 Task: Search one way flight ticket for 4 adults, 2 children, 2 infants in seat and 1 infant on lap in premium economy from Asheville: Asheville Regional Airport to New Bern: Coastal Carolina Regional Airport (was Craven County Regional) on 8-4-2023. Choice of flights is Alaska. Number of bags: 1 carry on bag. Price is upto 25000. Outbound departure time preference is 5:30.
Action: Mouse moved to (340, 290)
Screenshot: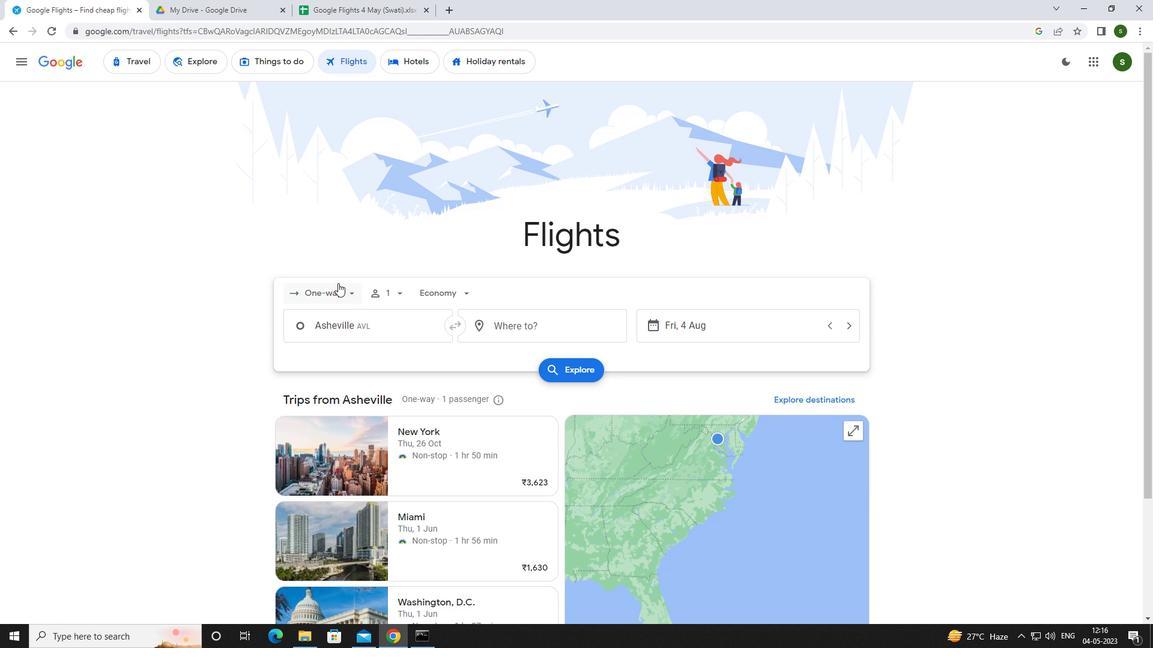 
Action: Mouse pressed left at (340, 290)
Screenshot: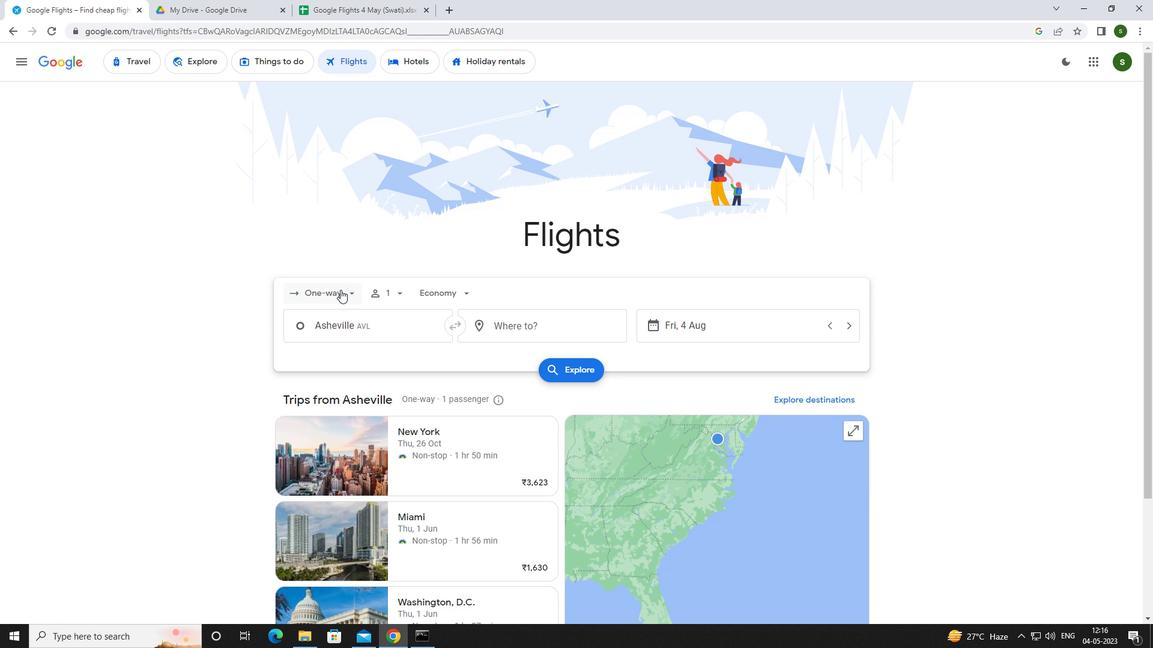 
Action: Mouse moved to (336, 341)
Screenshot: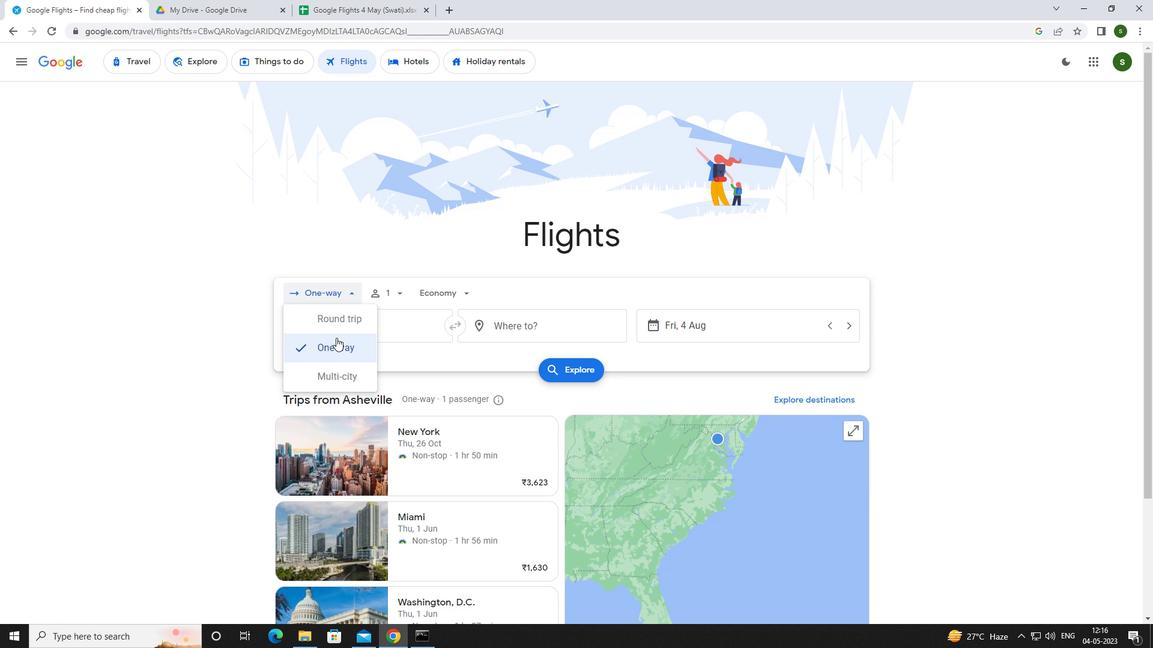 
Action: Mouse pressed left at (336, 341)
Screenshot: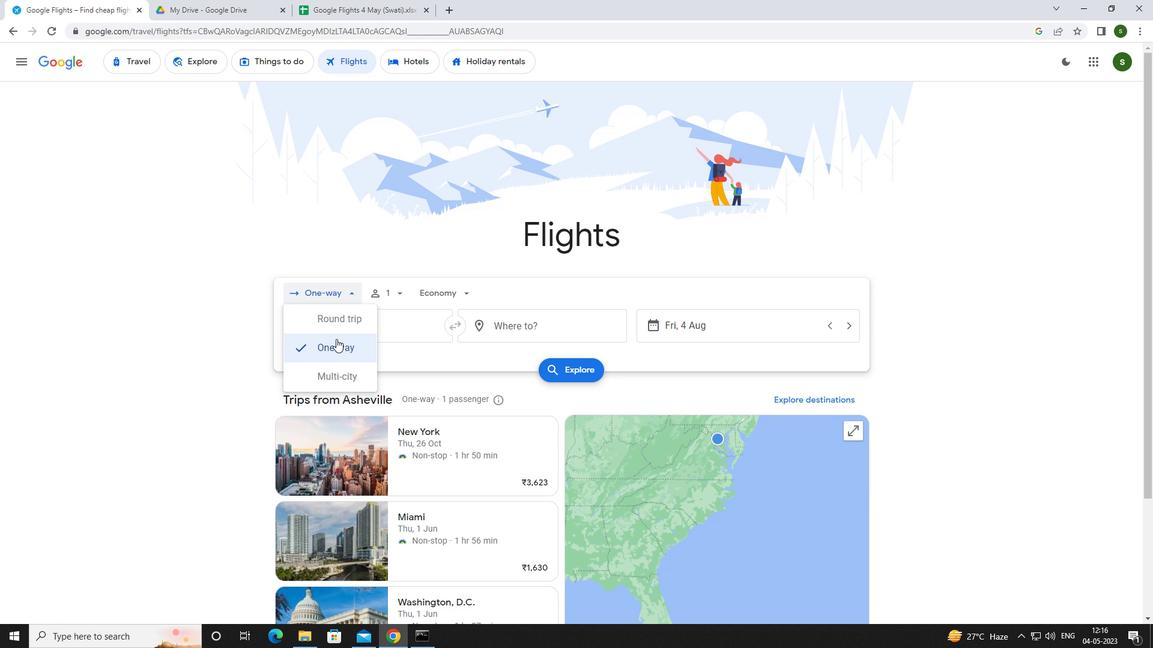 
Action: Mouse moved to (402, 294)
Screenshot: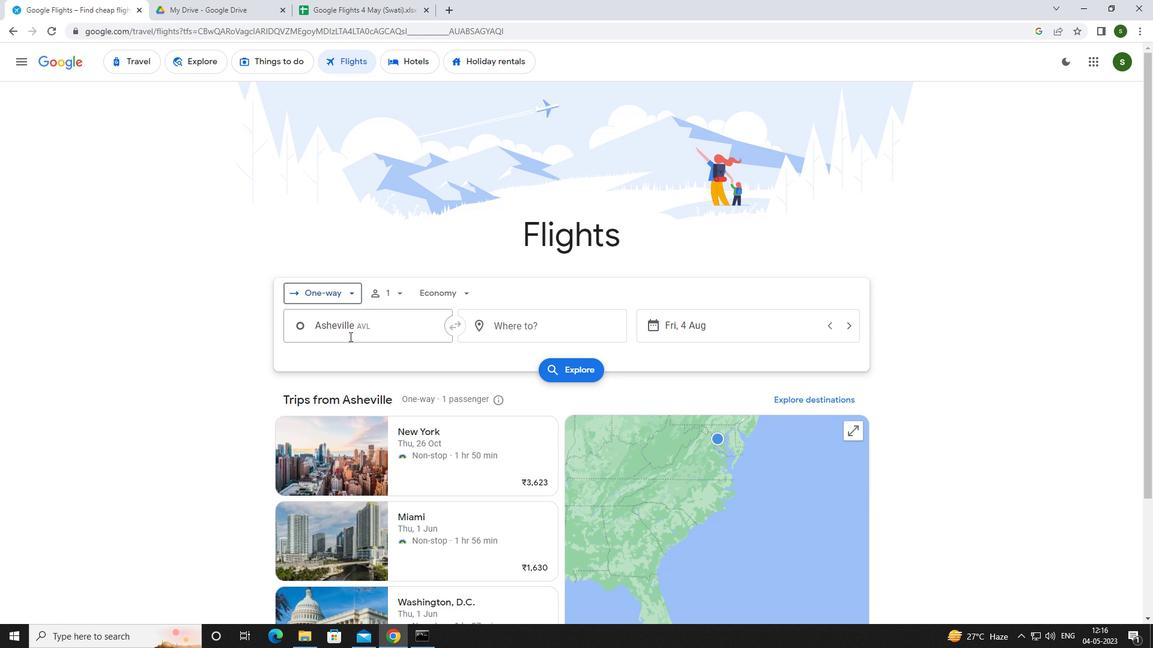 
Action: Mouse pressed left at (402, 294)
Screenshot: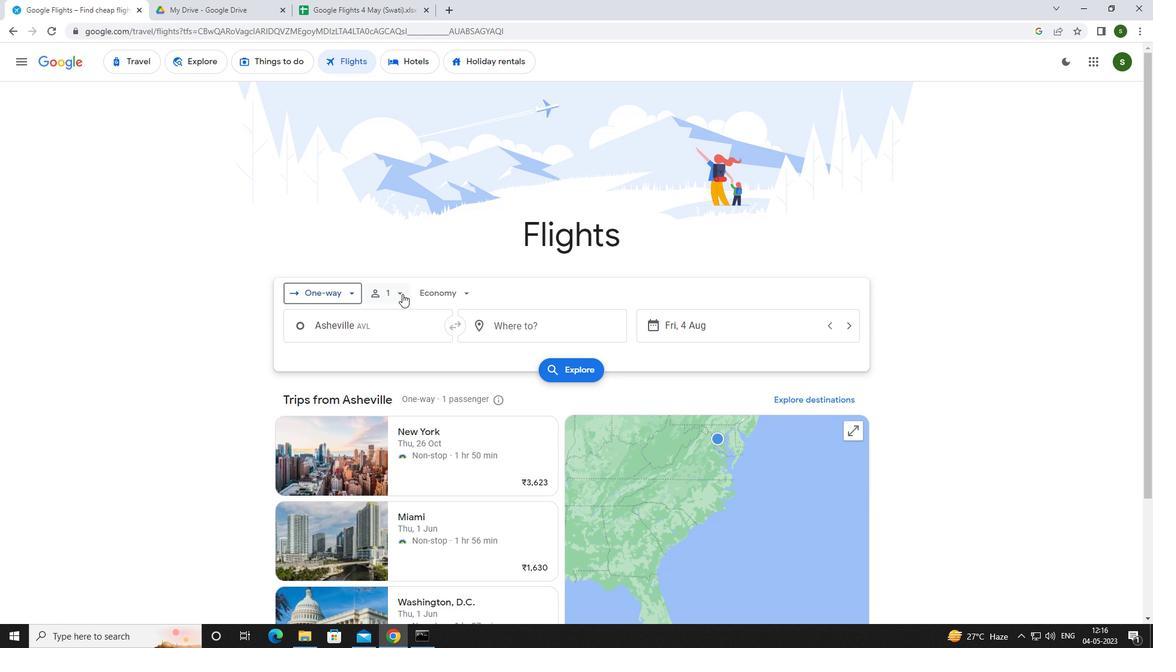 
Action: Mouse moved to (499, 324)
Screenshot: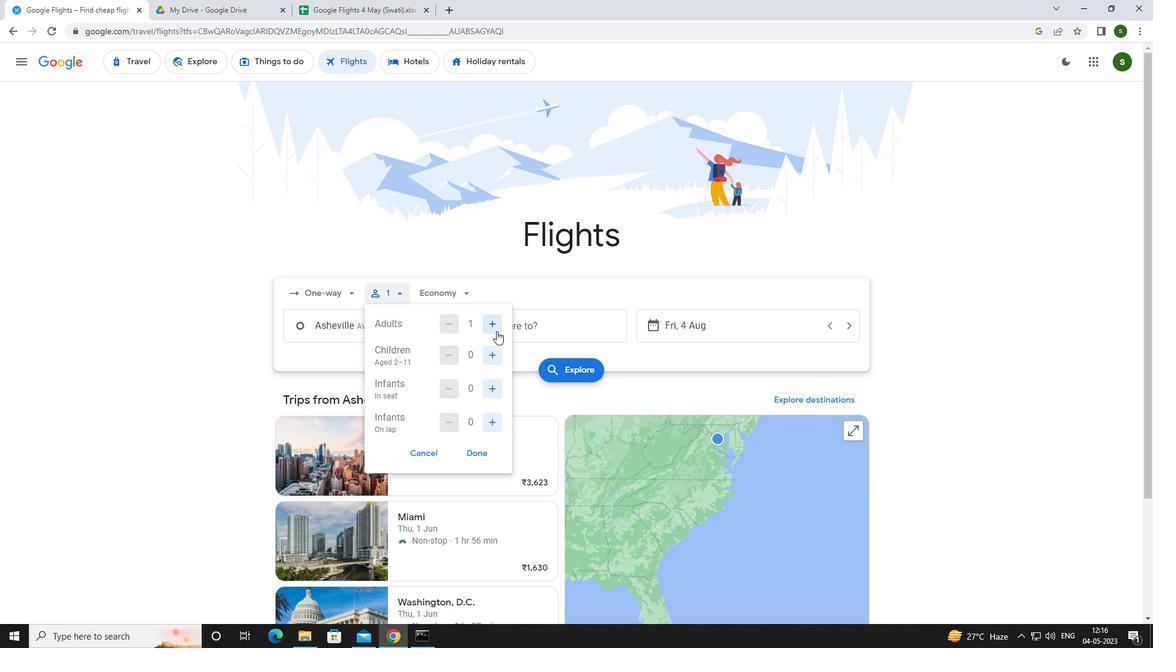 
Action: Mouse pressed left at (499, 324)
Screenshot: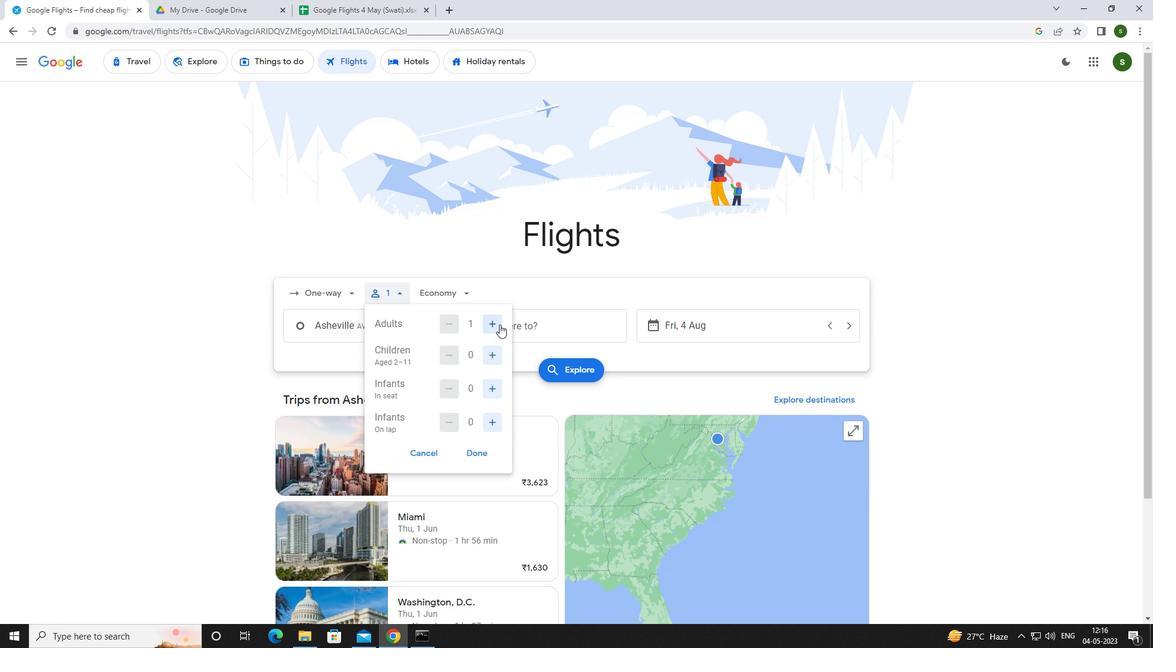 
Action: Mouse moved to (499, 324)
Screenshot: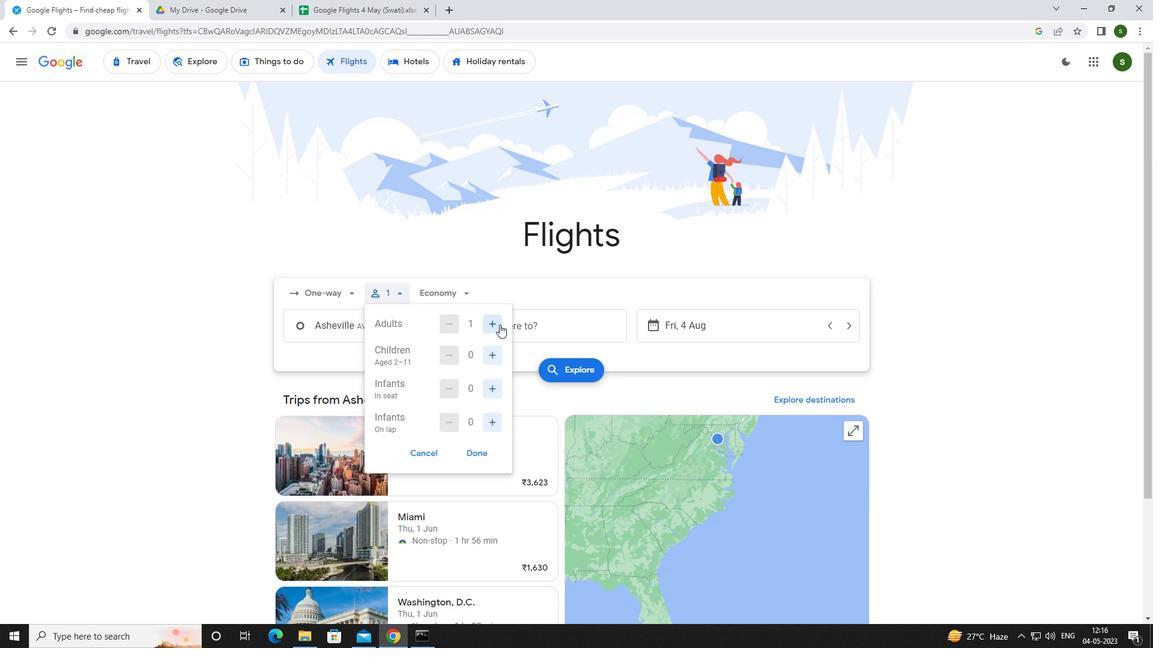 
Action: Mouse pressed left at (499, 324)
Screenshot: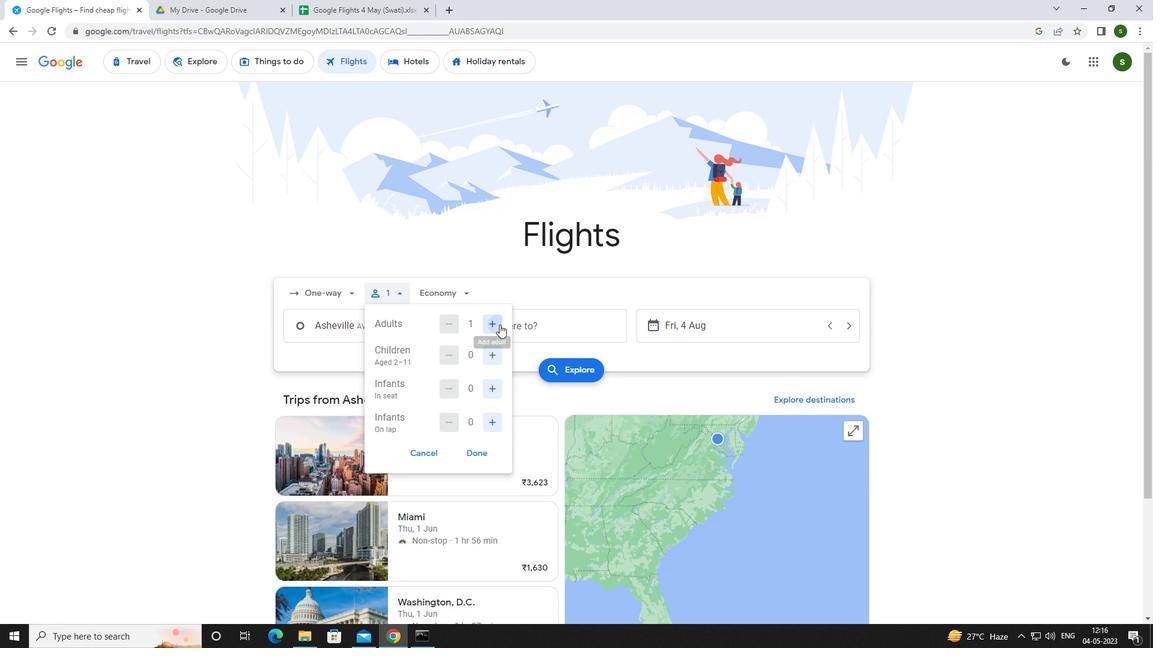 
Action: Mouse pressed left at (499, 324)
Screenshot: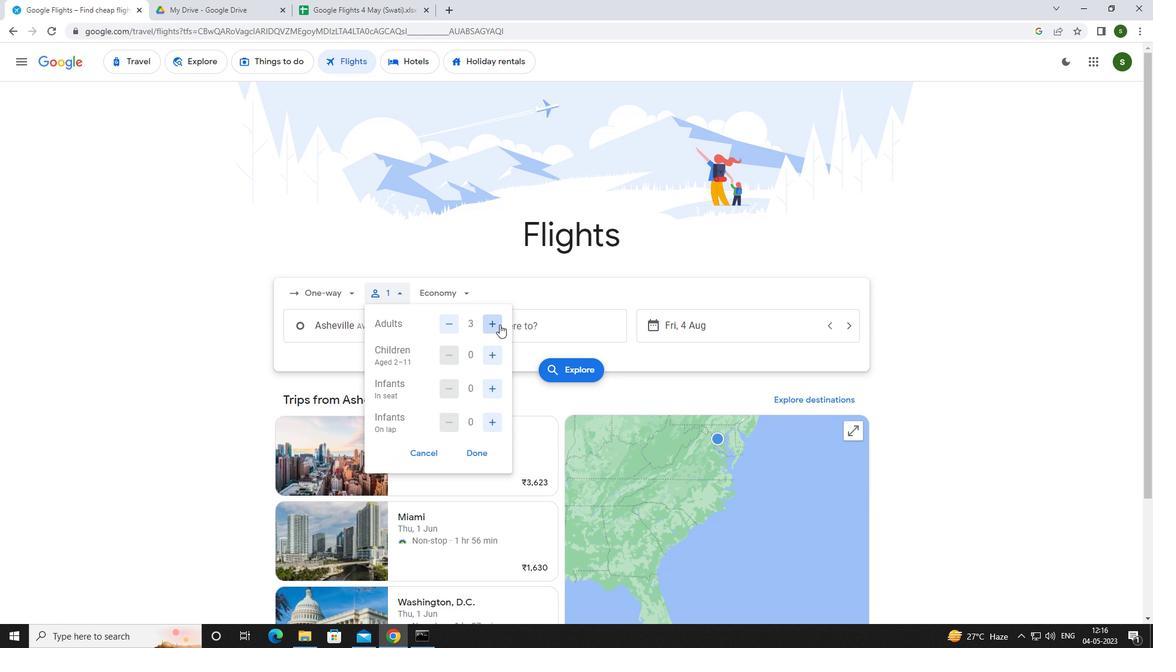 
Action: Mouse moved to (491, 353)
Screenshot: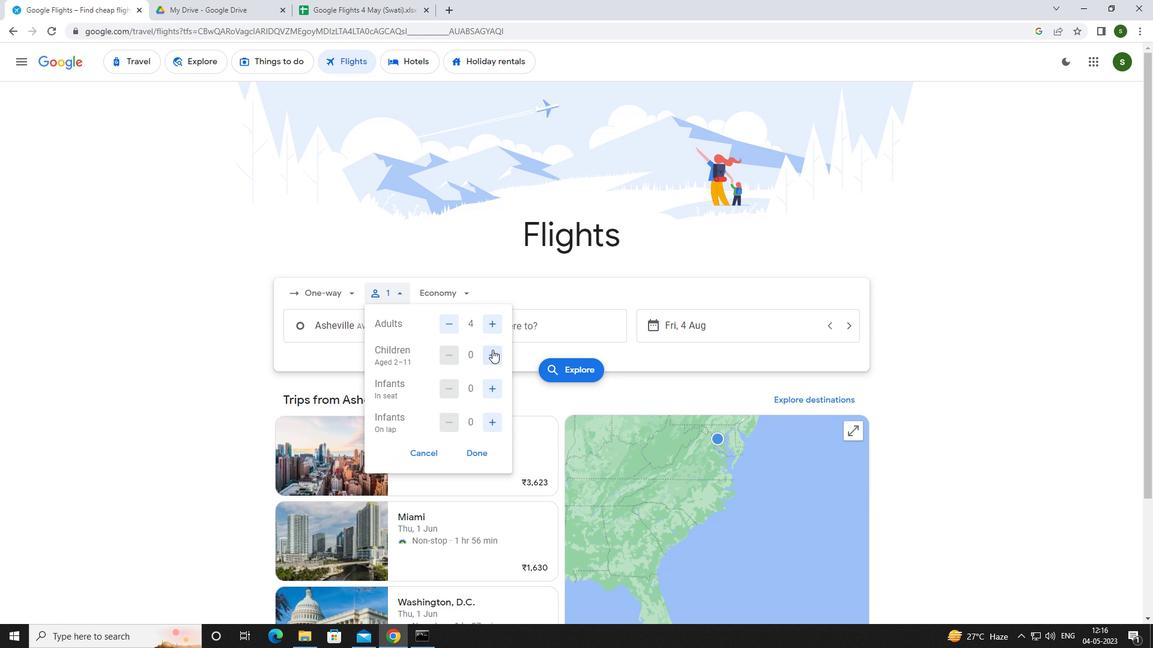 
Action: Mouse pressed left at (491, 353)
Screenshot: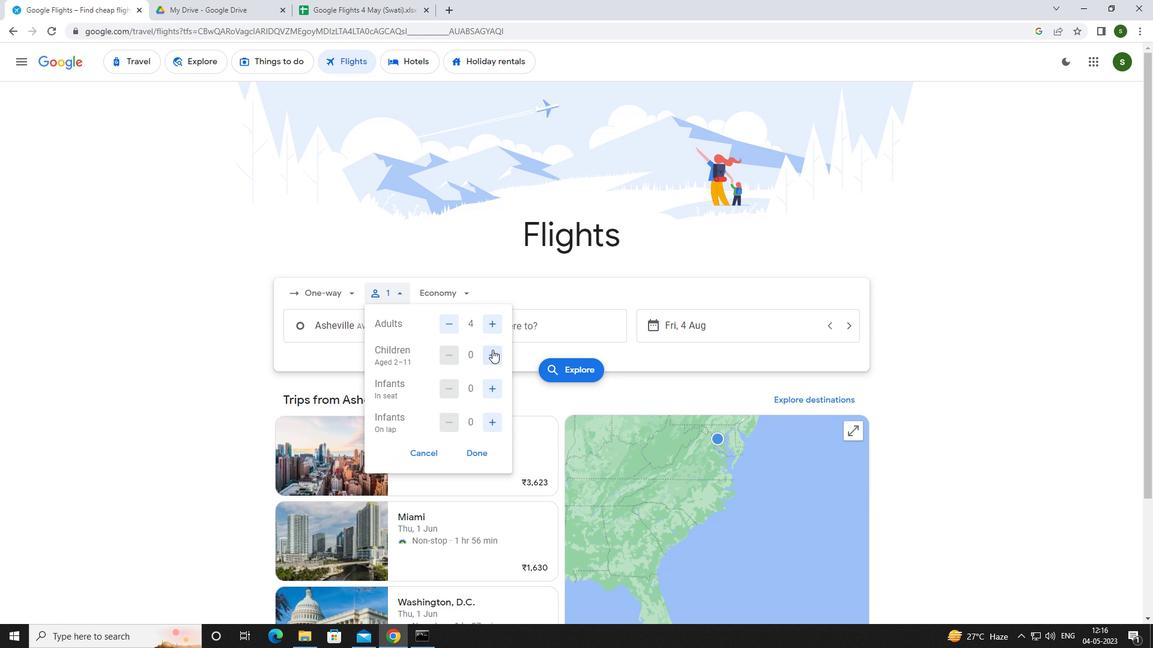 
Action: Mouse pressed left at (491, 353)
Screenshot: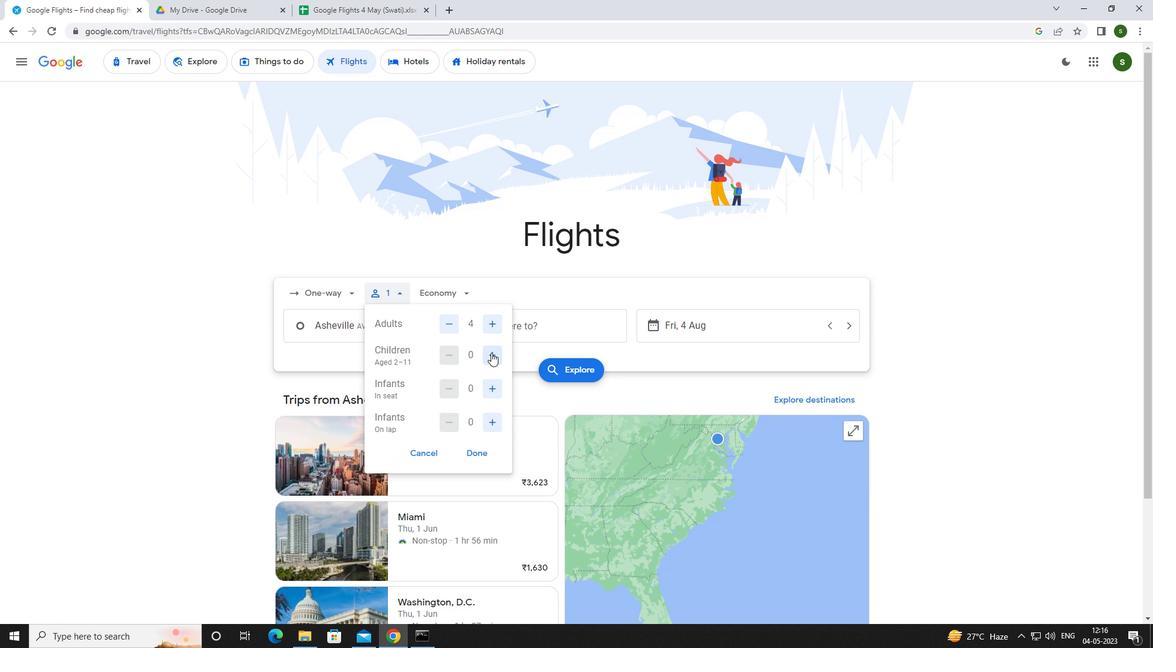 
Action: Mouse moved to (494, 387)
Screenshot: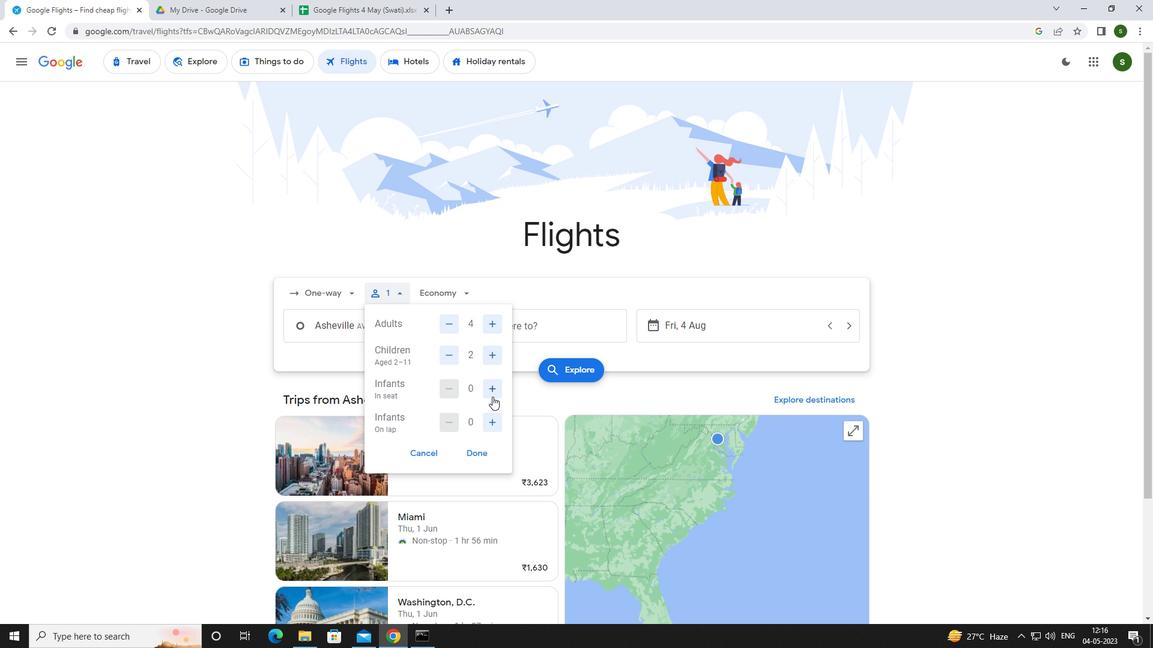
Action: Mouse pressed left at (494, 387)
Screenshot: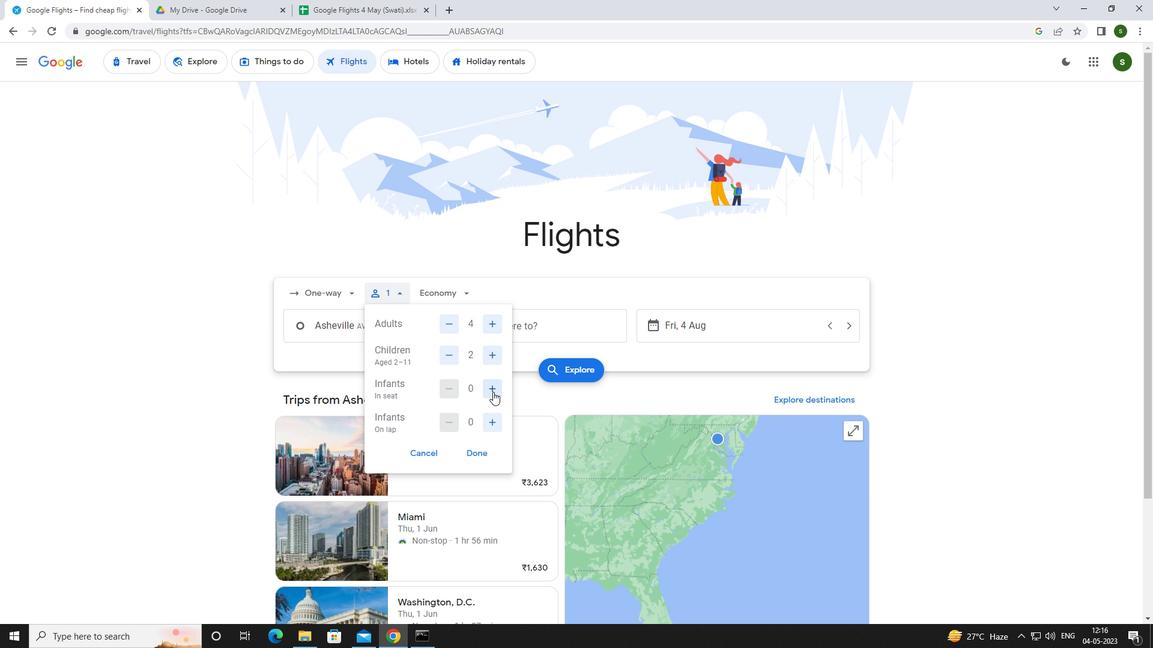 
Action: Mouse pressed left at (494, 387)
Screenshot: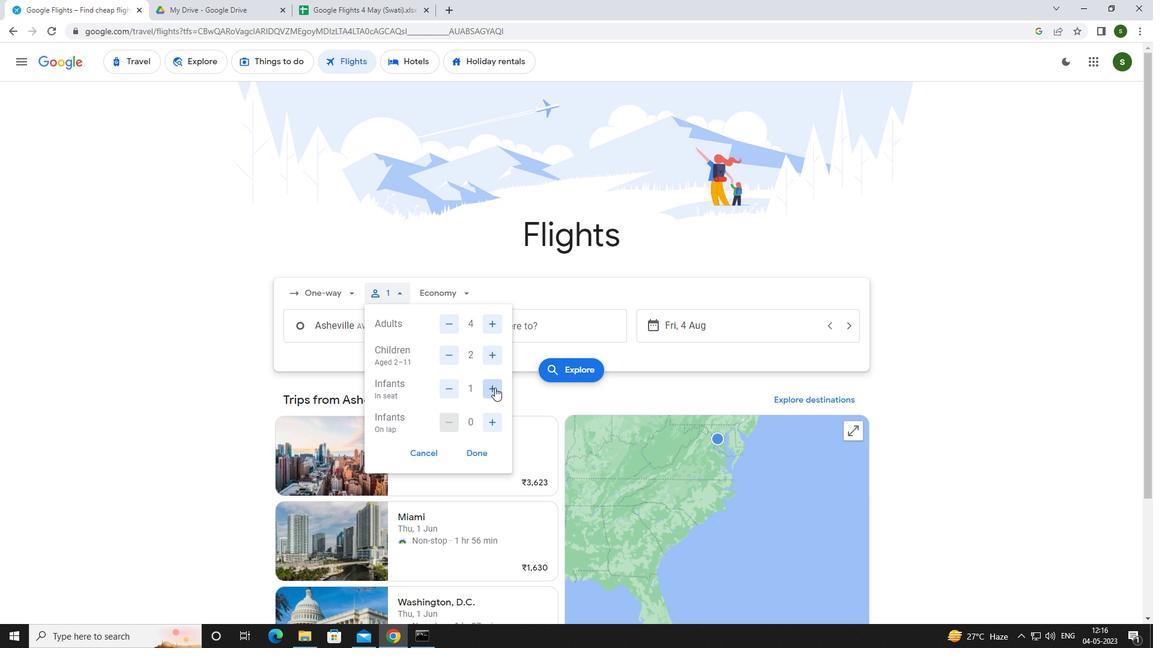 
Action: Mouse moved to (494, 412)
Screenshot: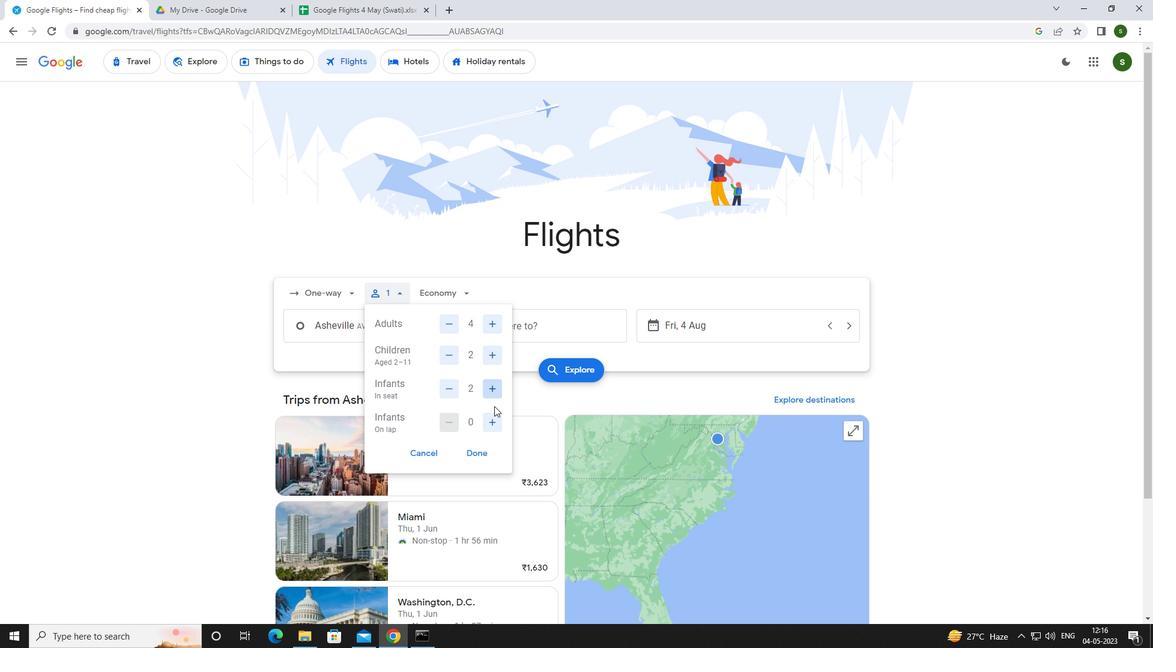 
Action: Mouse pressed left at (494, 412)
Screenshot: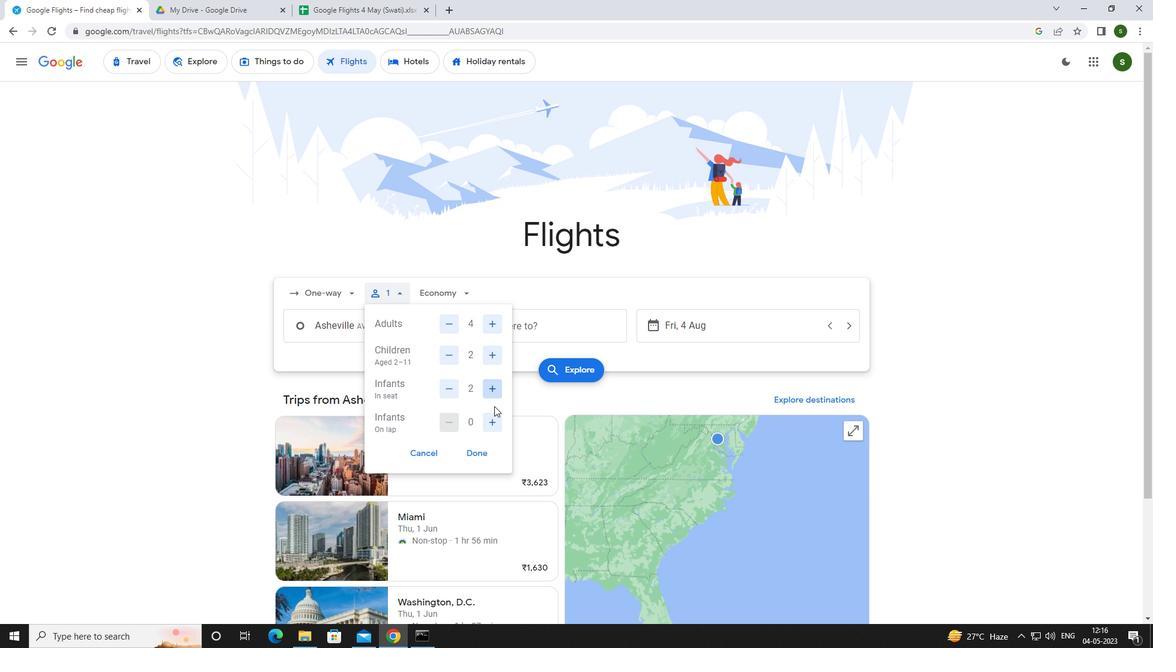
Action: Mouse moved to (462, 287)
Screenshot: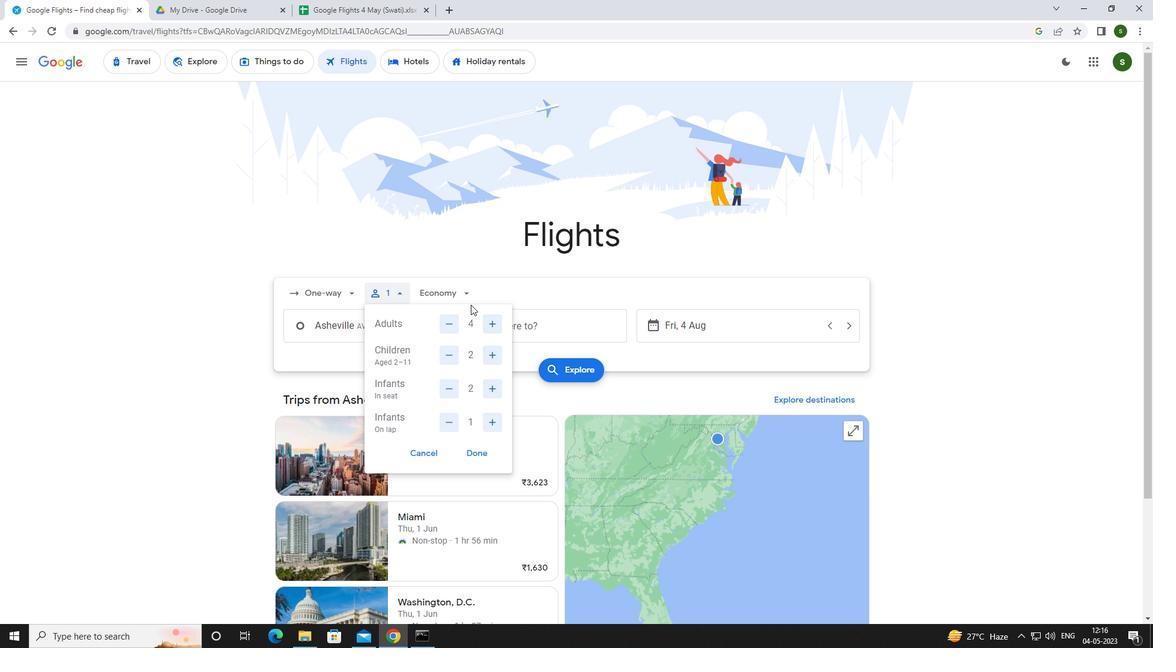 
Action: Mouse pressed left at (462, 287)
Screenshot: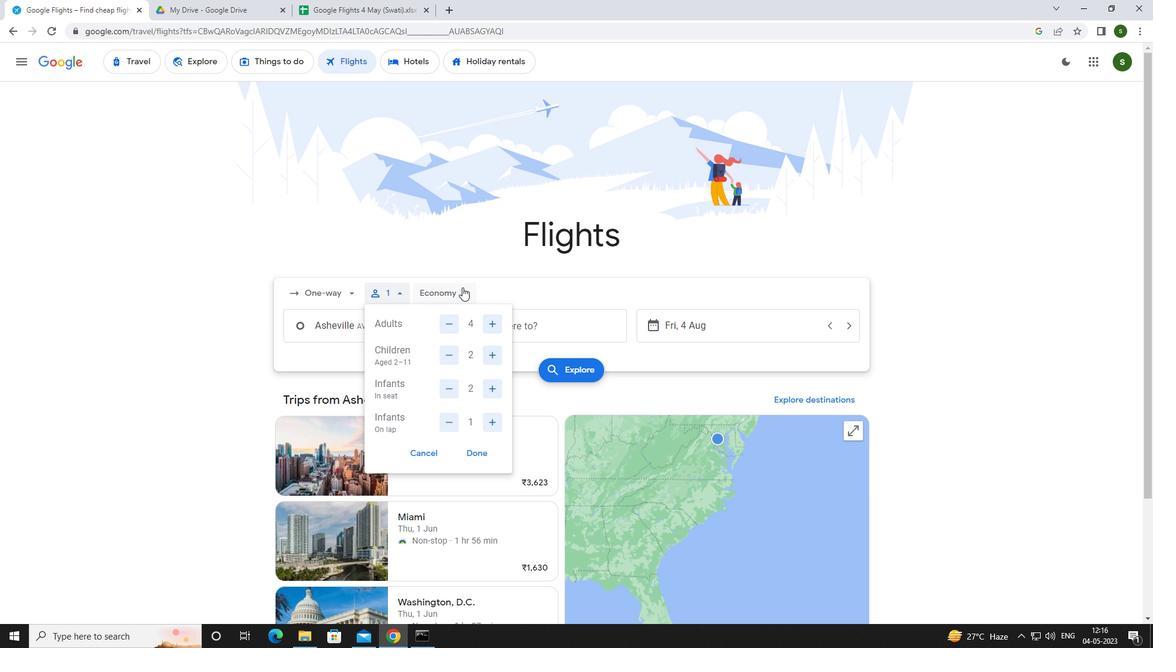 
Action: Mouse moved to (469, 344)
Screenshot: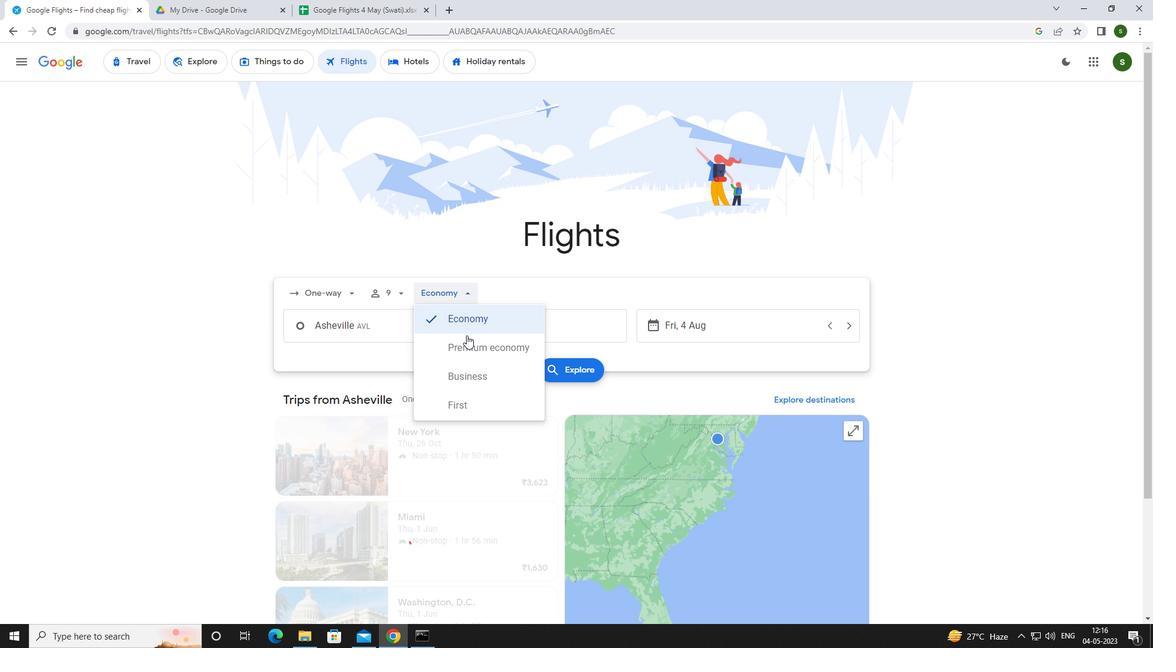 
Action: Mouse pressed left at (469, 344)
Screenshot: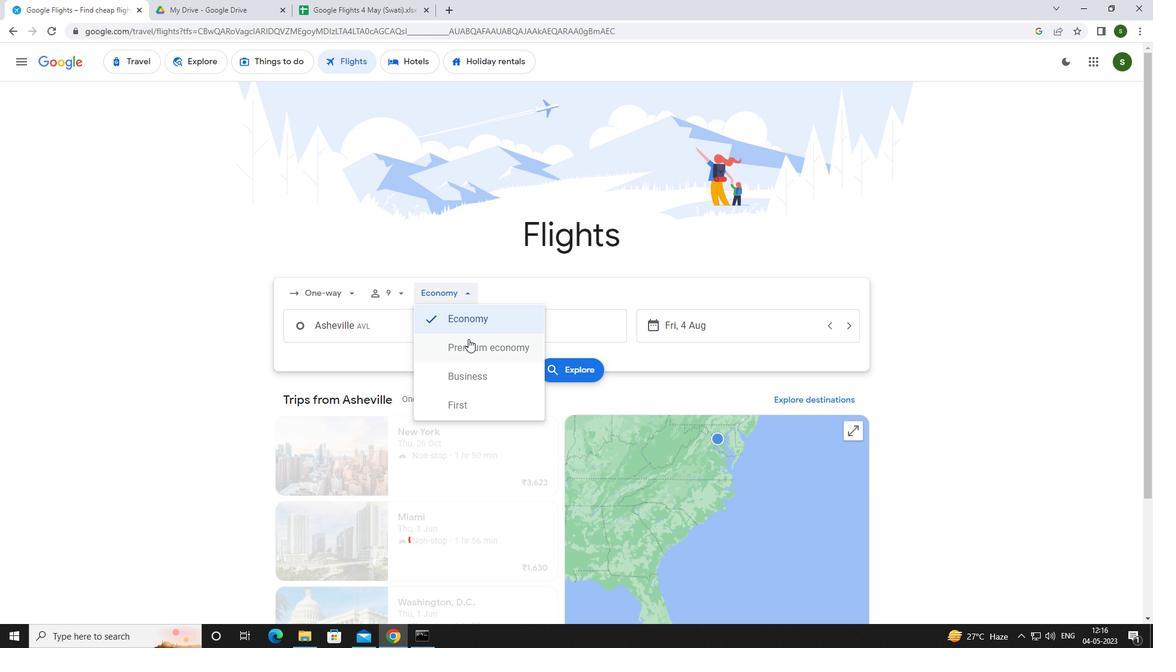 
Action: Mouse moved to (428, 330)
Screenshot: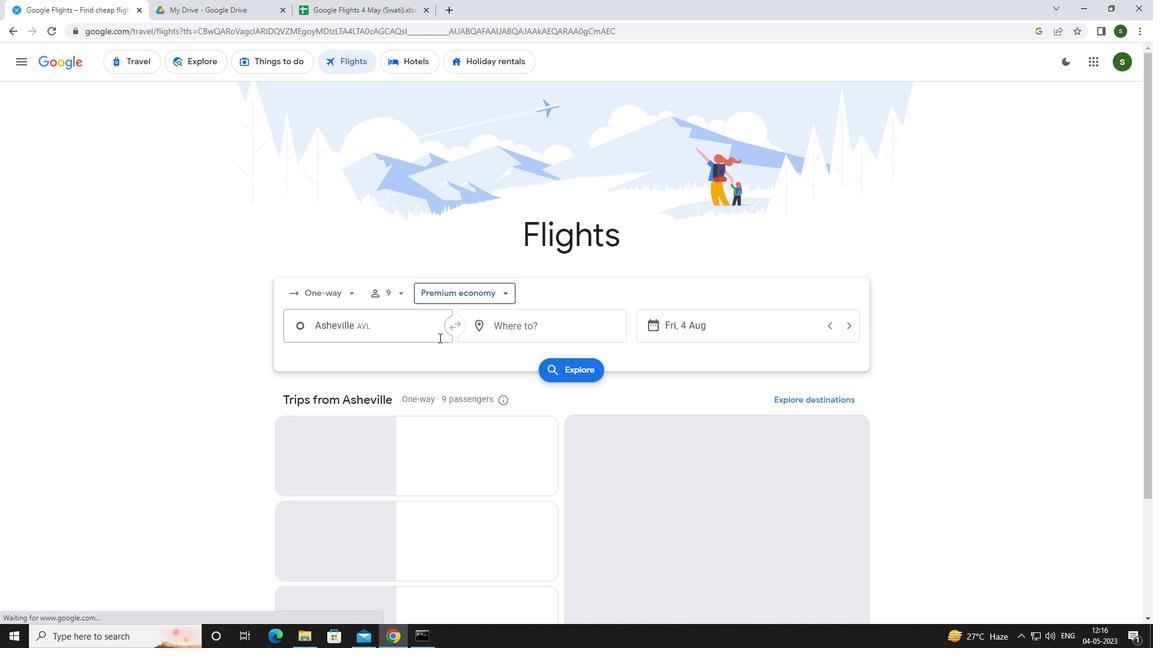 
Action: Mouse pressed left at (428, 330)
Screenshot: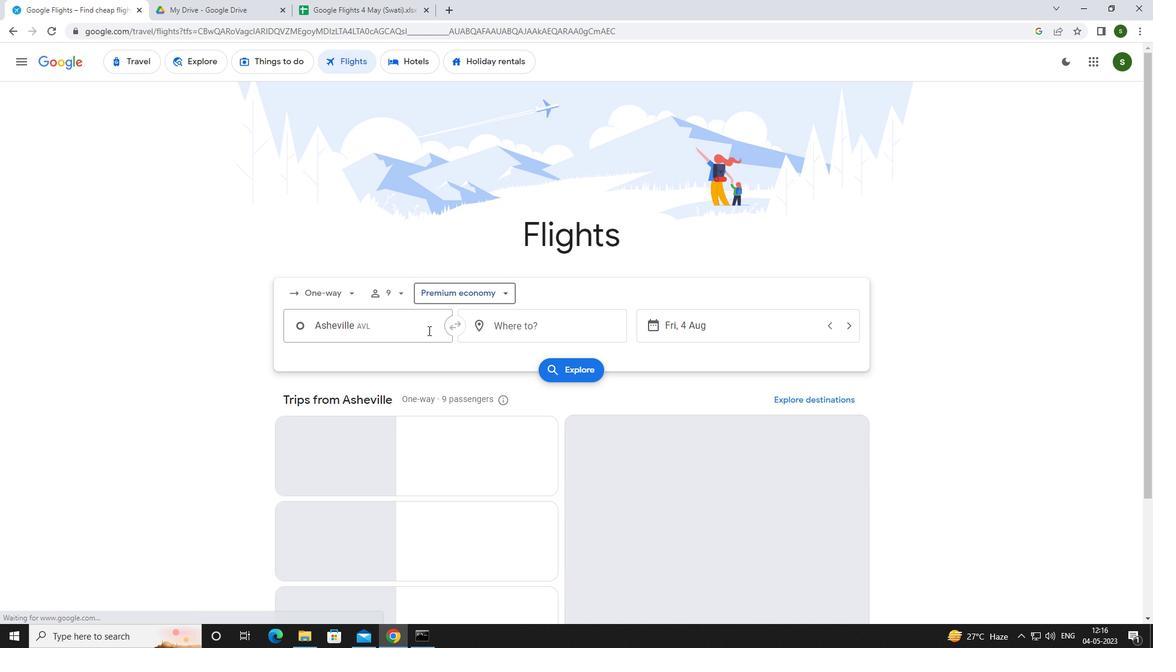 
Action: Key pressed <Key.caps_lock>a<Key.caps_lock>shev
Screenshot: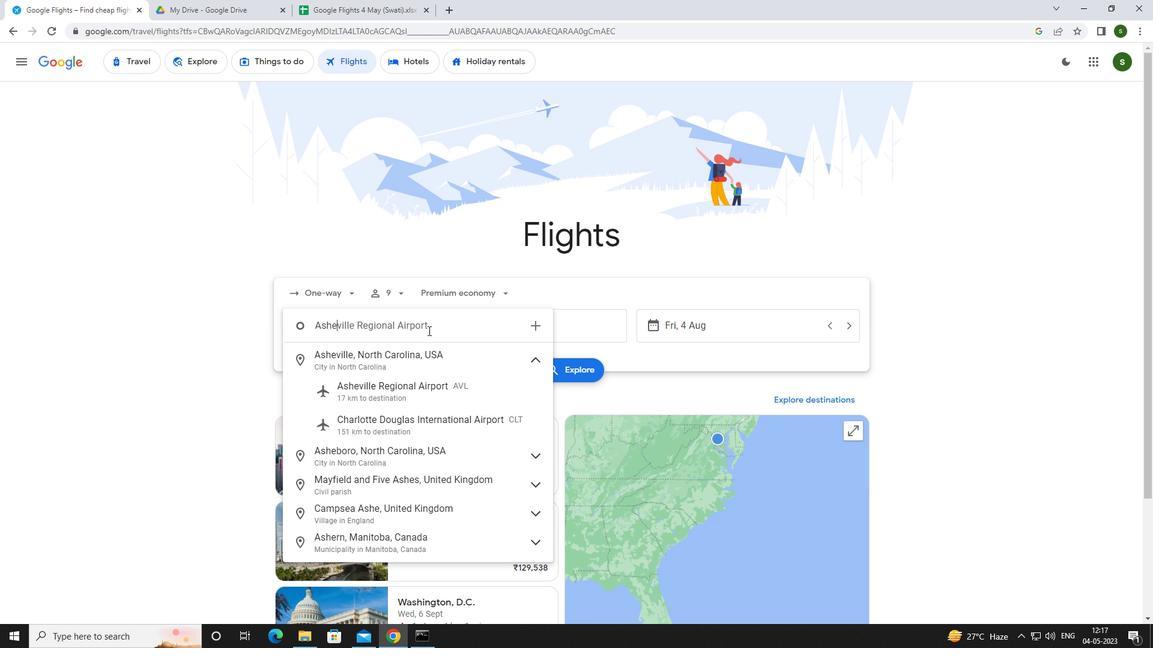 
Action: Mouse moved to (424, 399)
Screenshot: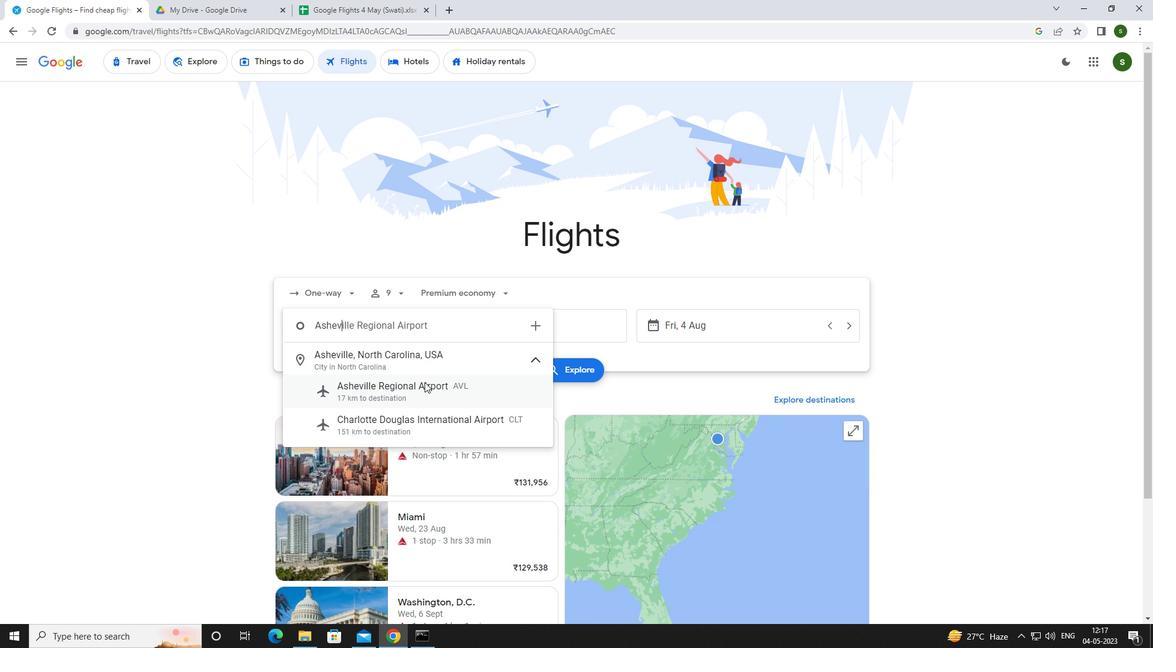 
Action: Mouse pressed left at (424, 399)
Screenshot: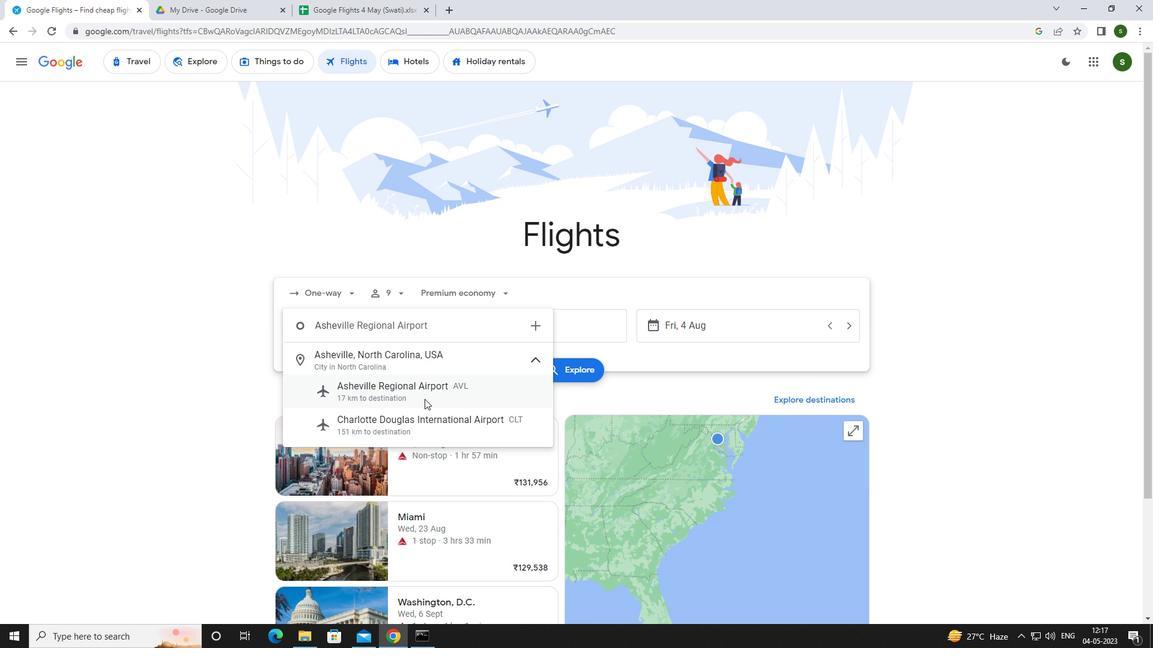 
Action: Mouse moved to (523, 326)
Screenshot: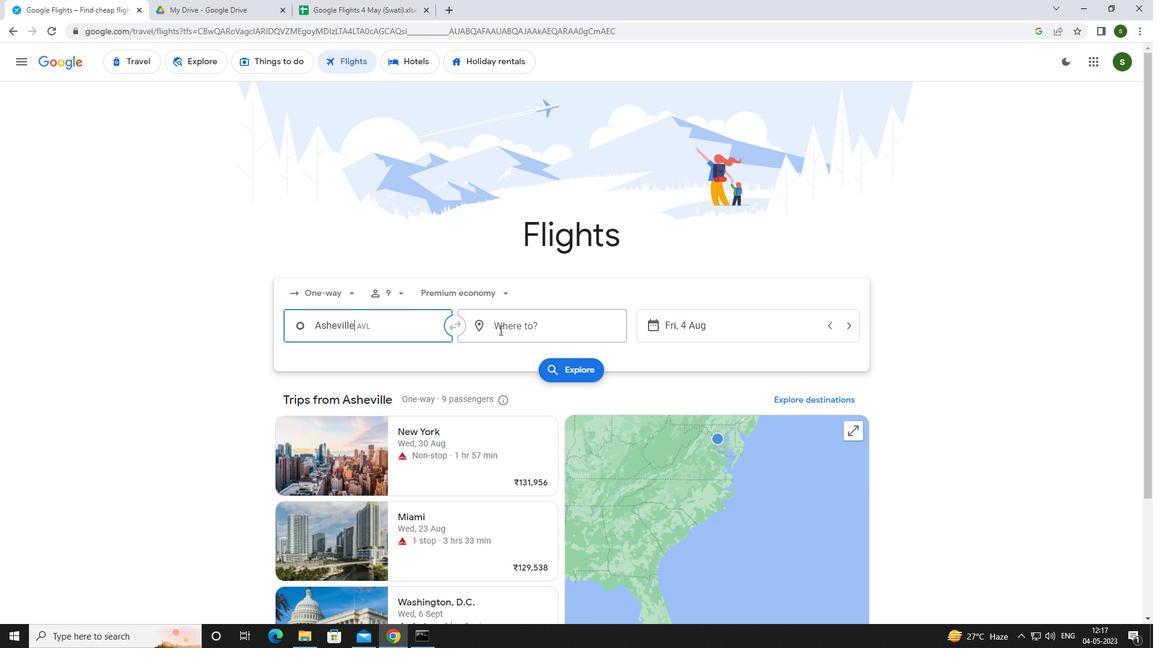
Action: Mouse pressed left at (523, 326)
Screenshot: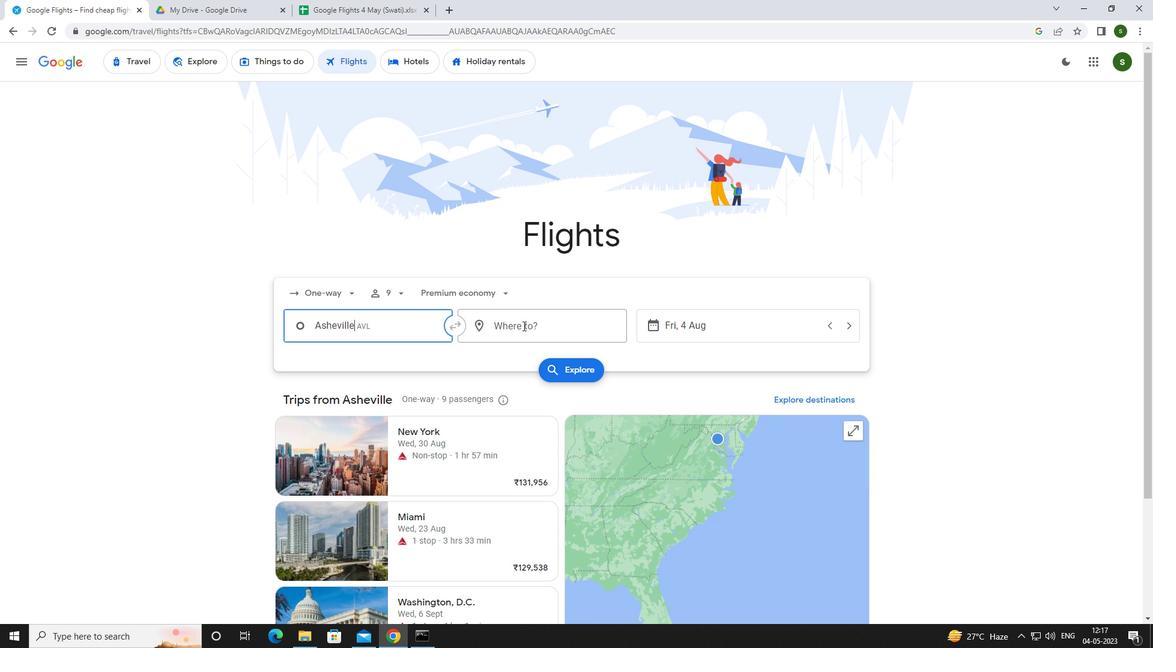 
Action: Mouse moved to (523, 326)
Screenshot: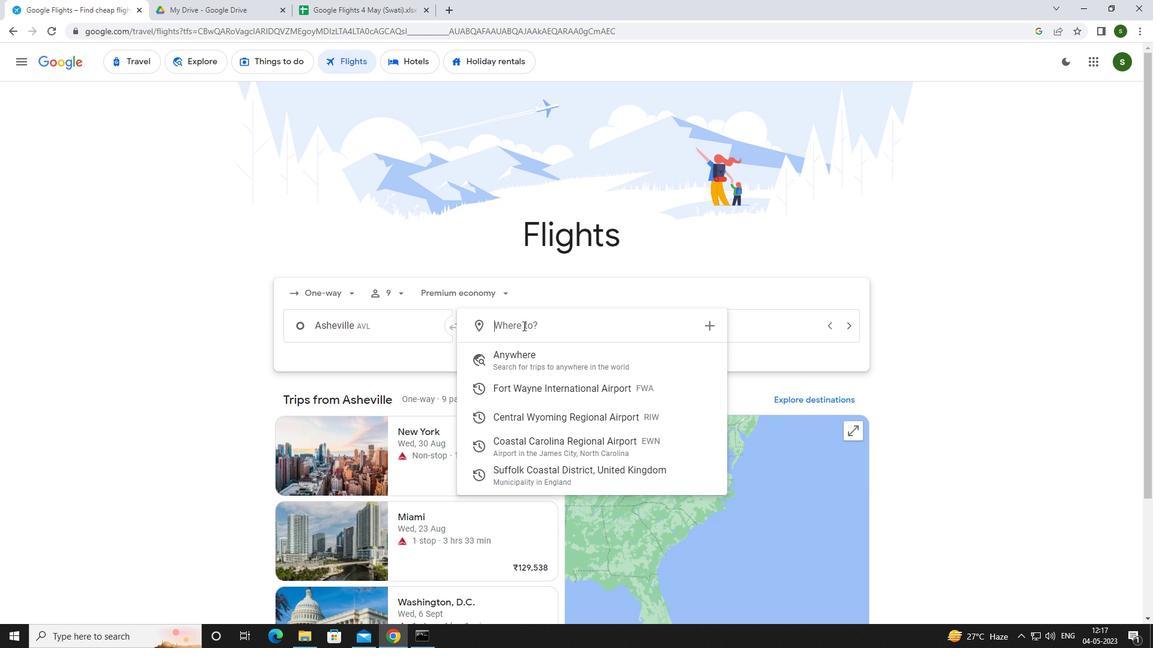 
Action: Key pressed <Key.caps_lock>c<Key.caps_lock>oastal
Screenshot: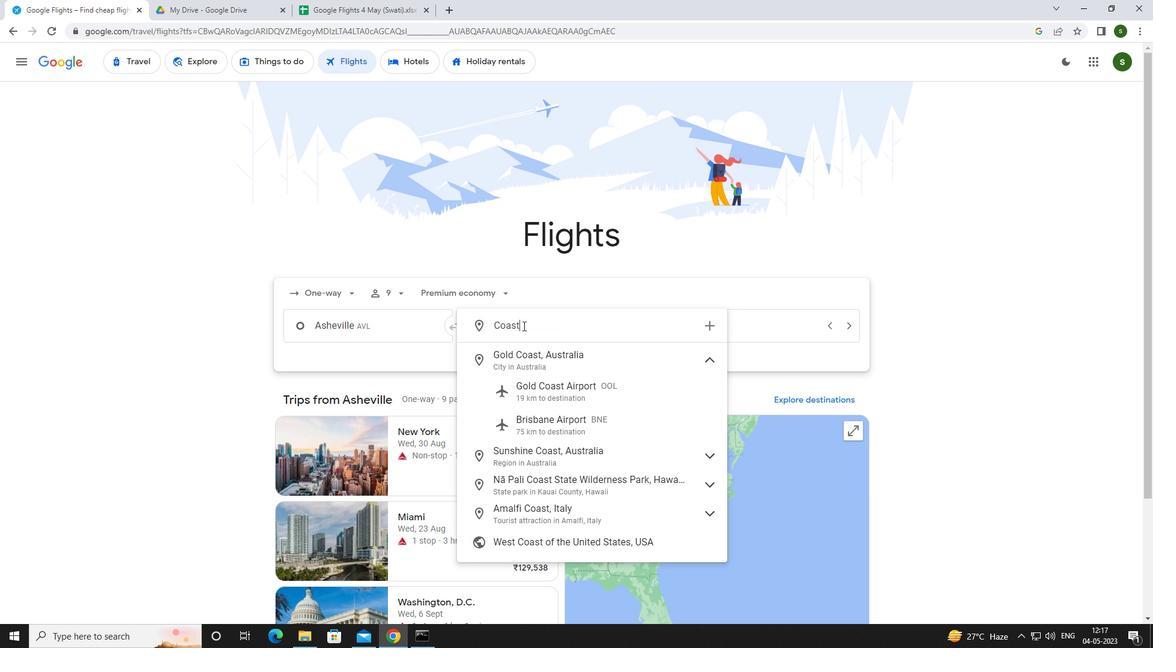 
Action: Mouse moved to (520, 352)
Screenshot: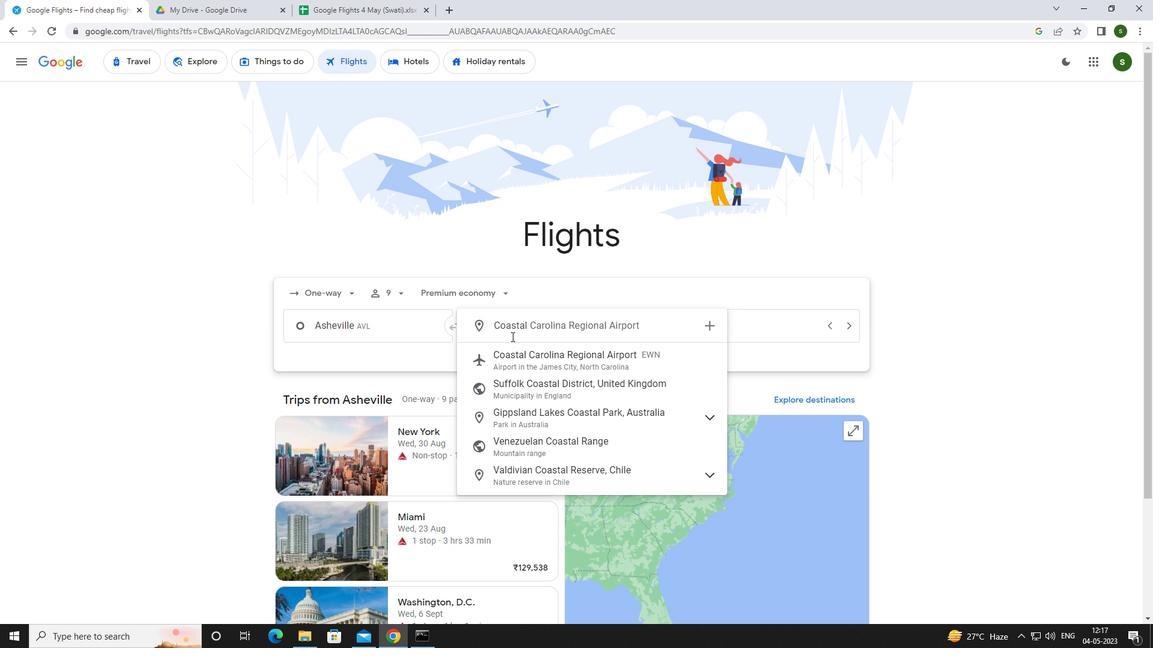 
Action: Mouse pressed left at (520, 352)
Screenshot: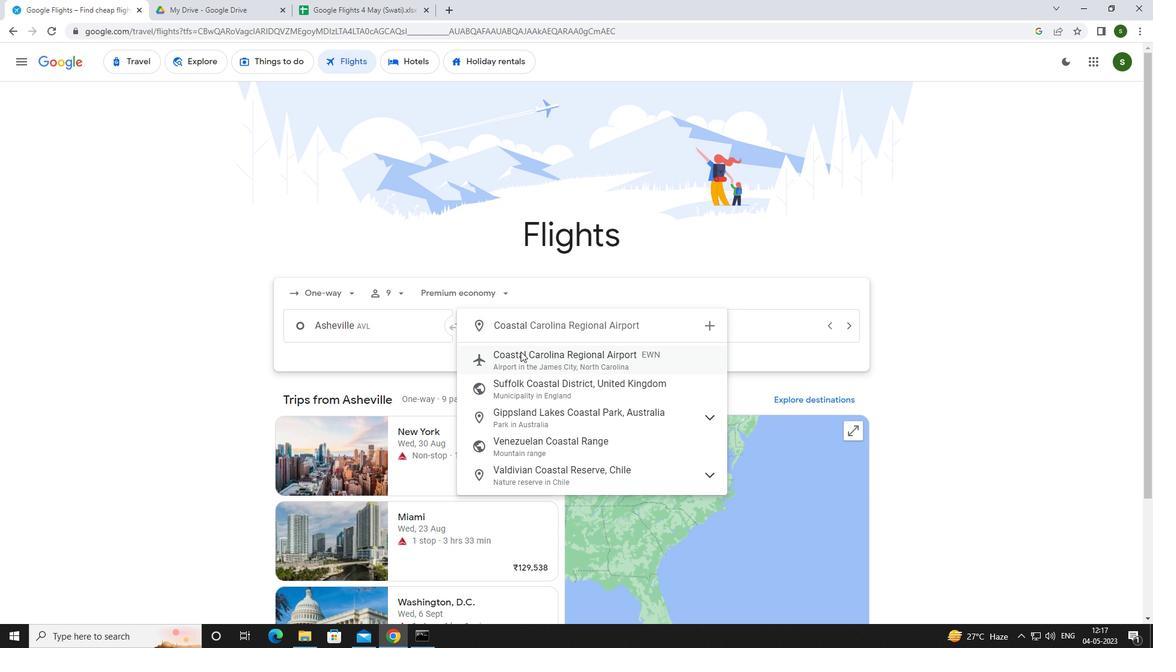 
Action: Mouse moved to (734, 335)
Screenshot: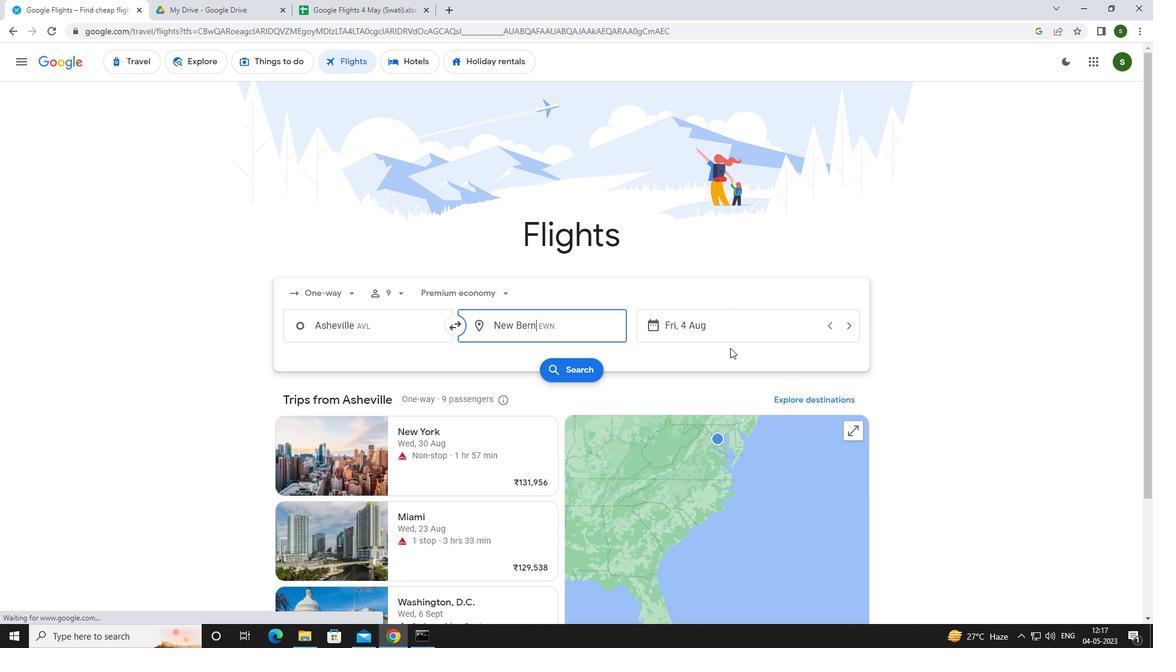 
Action: Mouse pressed left at (734, 335)
Screenshot: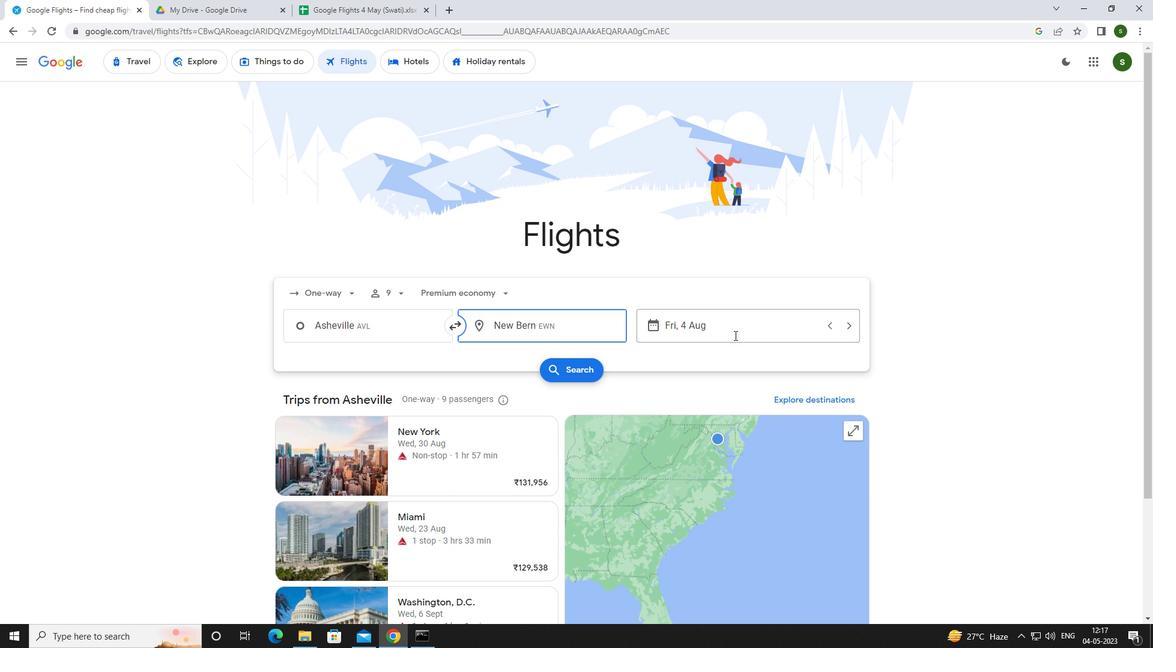 
Action: Mouse moved to (575, 412)
Screenshot: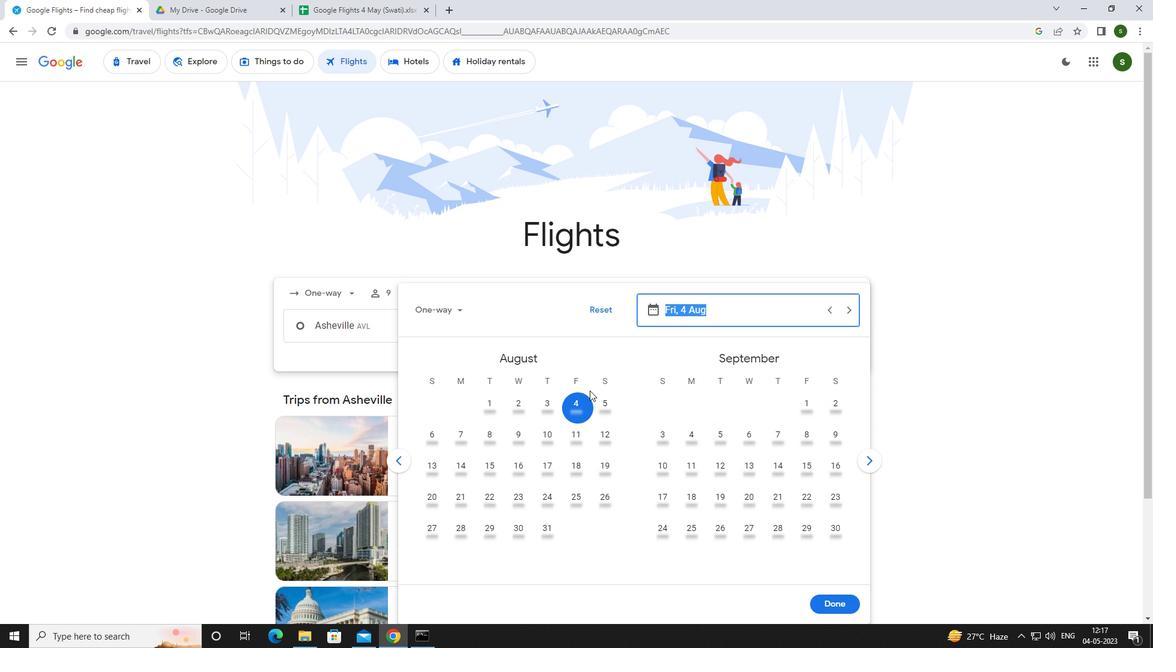 
Action: Mouse pressed left at (575, 412)
Screenshot: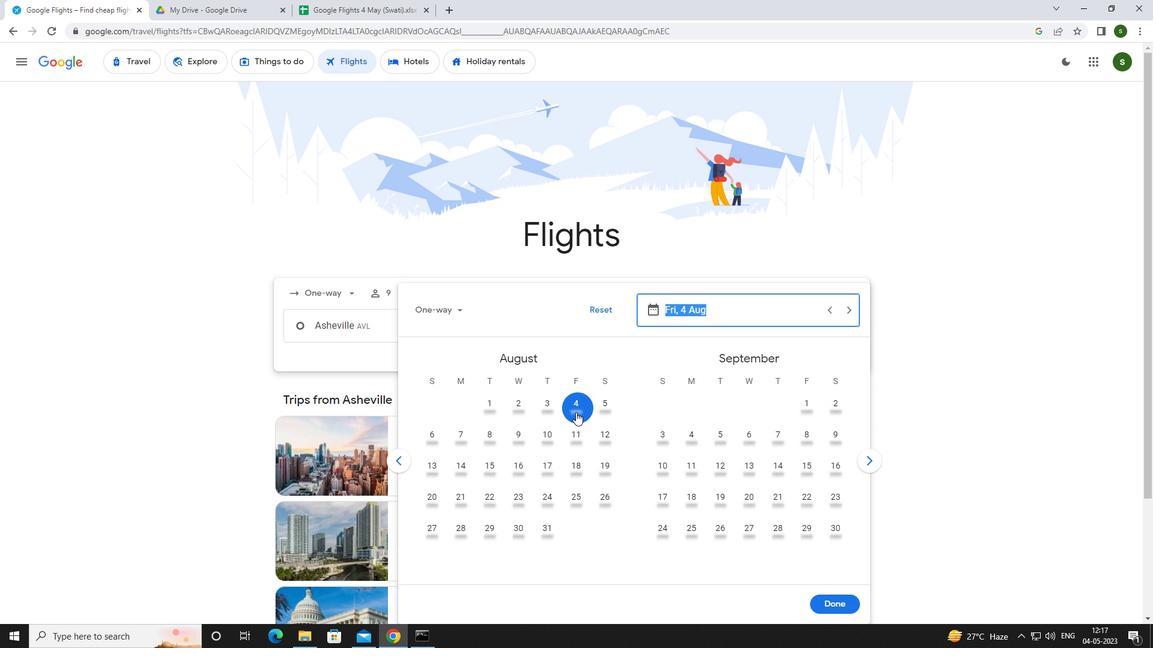 
Action: Mouse moved to (826, 600)
Screenshot: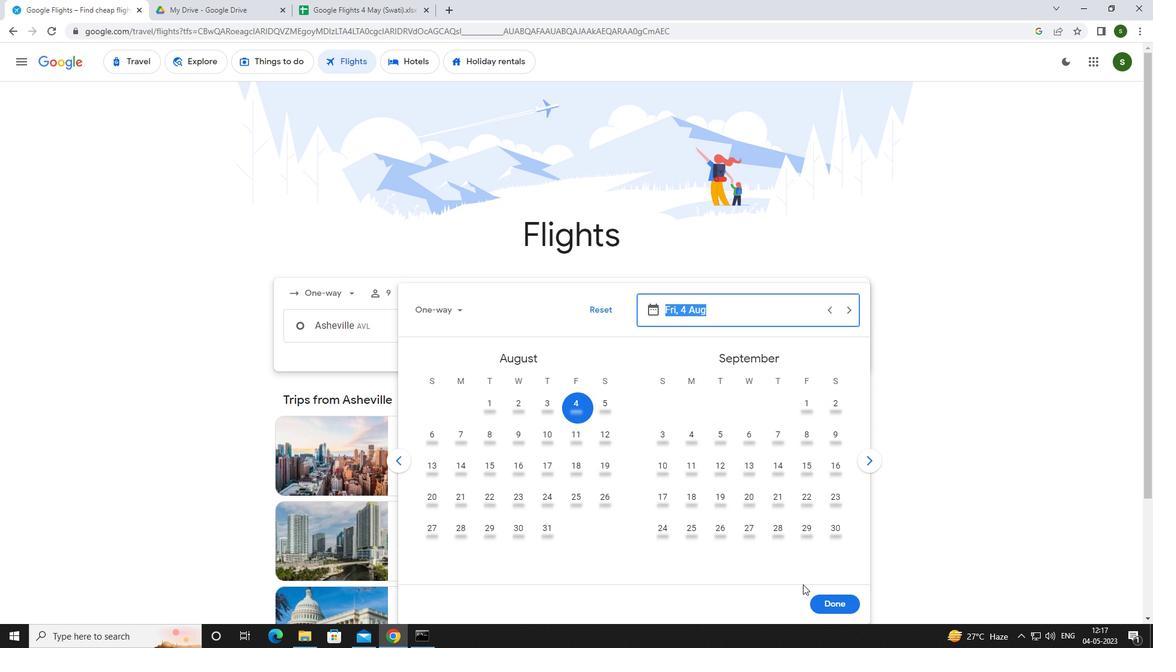 
Action: Mouse pressed left at (826, 600)
Screenshot: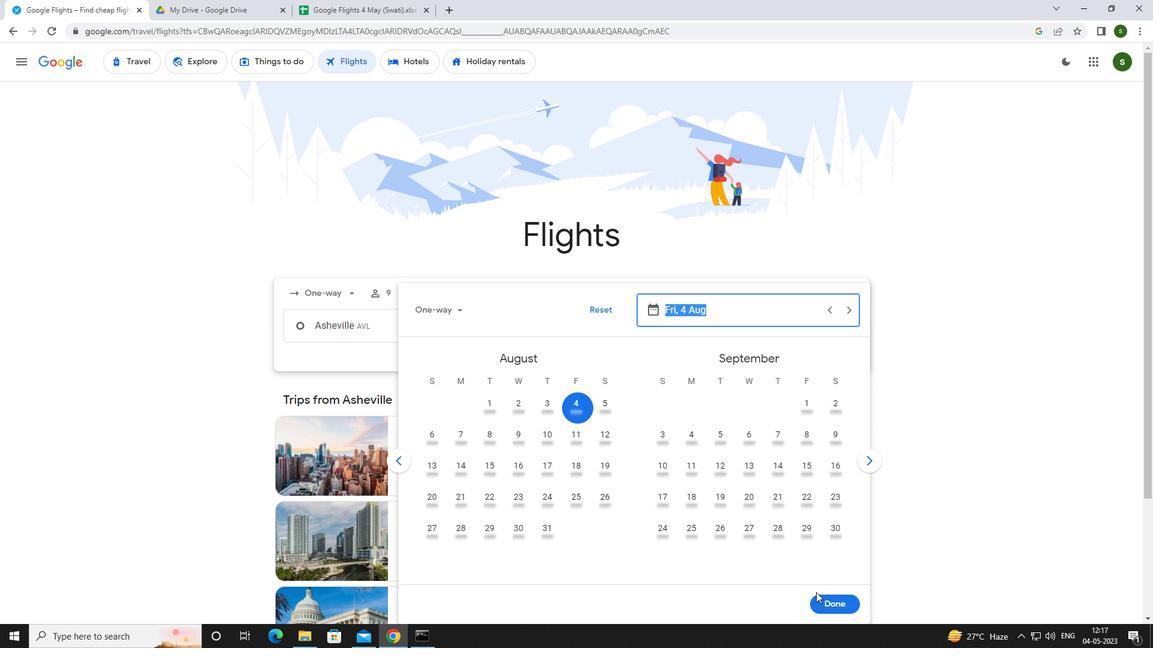 
Action: Mouse moved to (592, 368)
Screenshot: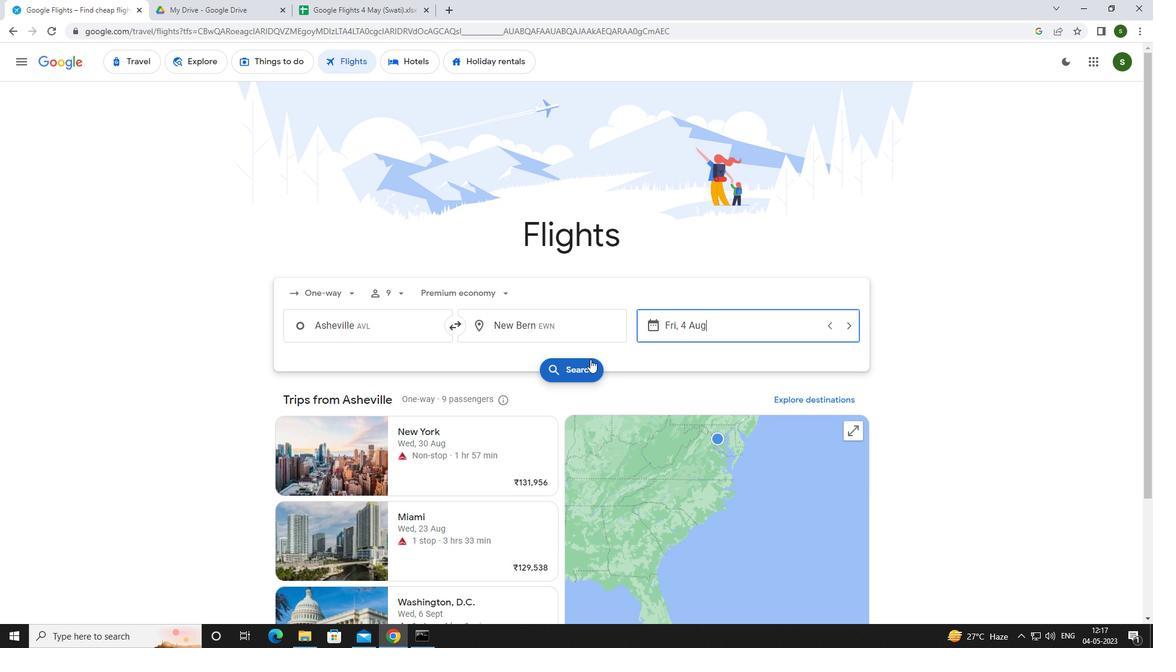 
Action: Mouse pressed left at (592, 368)
Screenshot: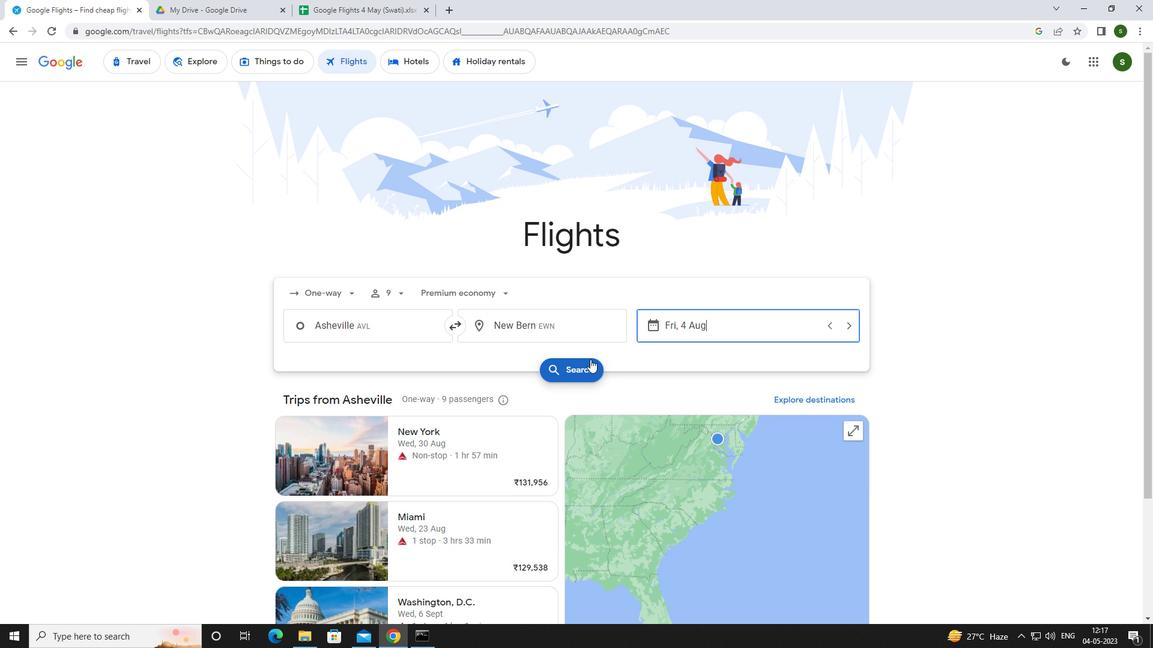 
Action: Mouse moved to (303, 166)
Screenshot: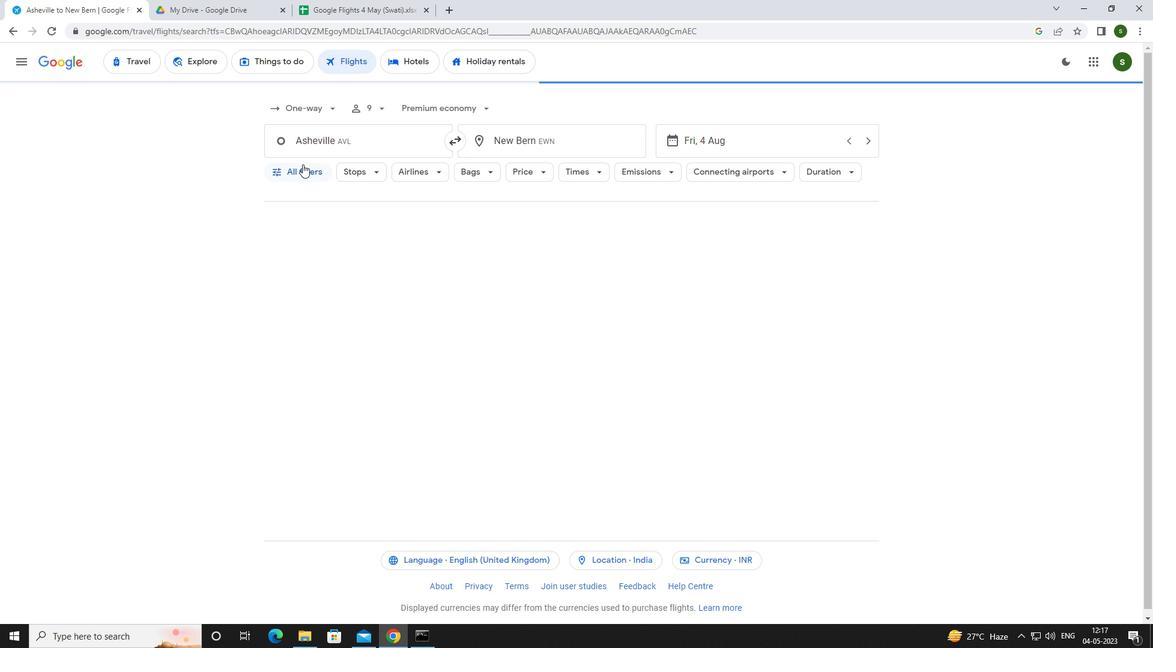 
Action: Mouse pressed left at (303, 166)
Screenshot: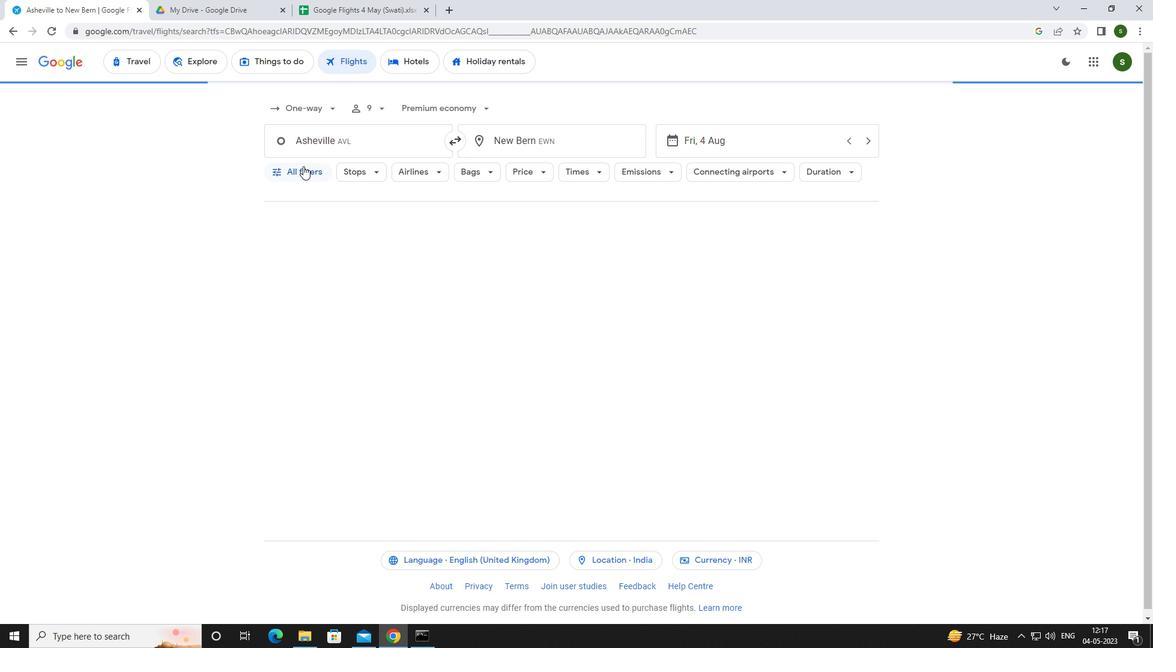 
Action: Mouse moved to (447, 427)
Screenshot: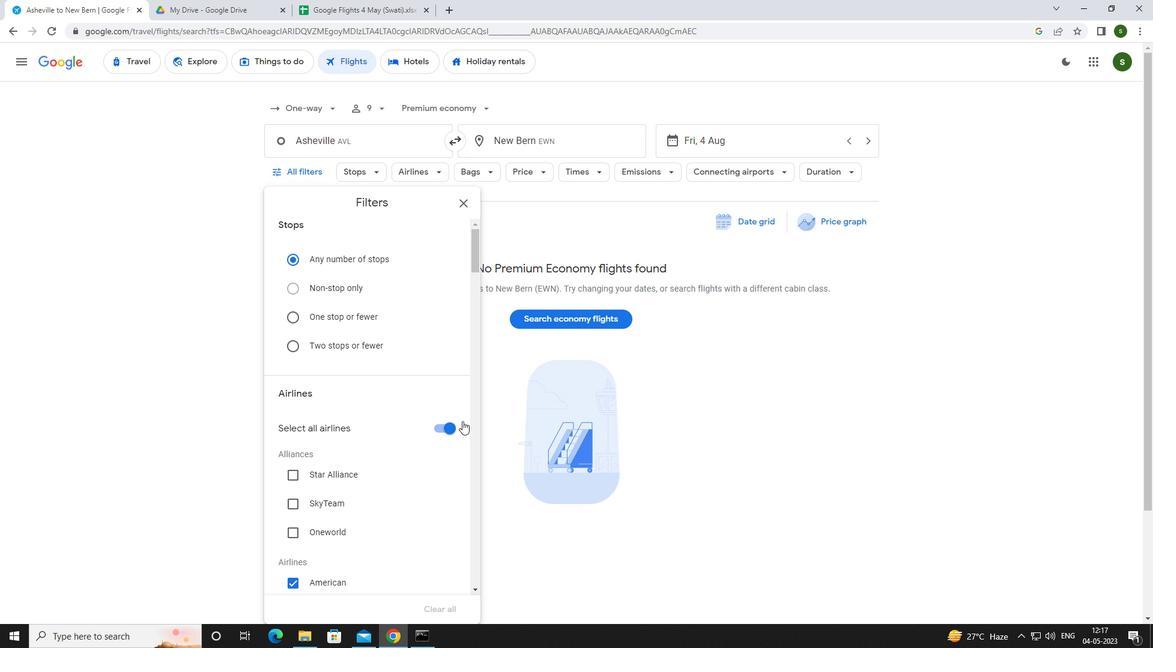 
Action: Mouse pressed left at (447, 427)
Screenshot: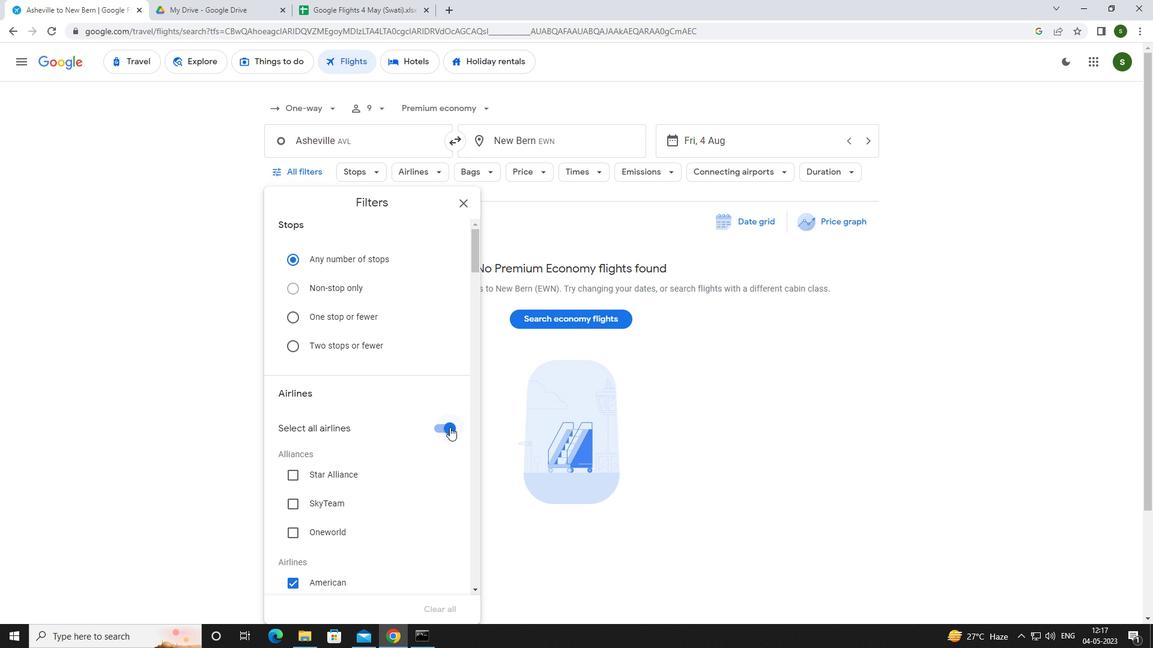 
Action: Mouse moved to (395, 327)
Screenshot: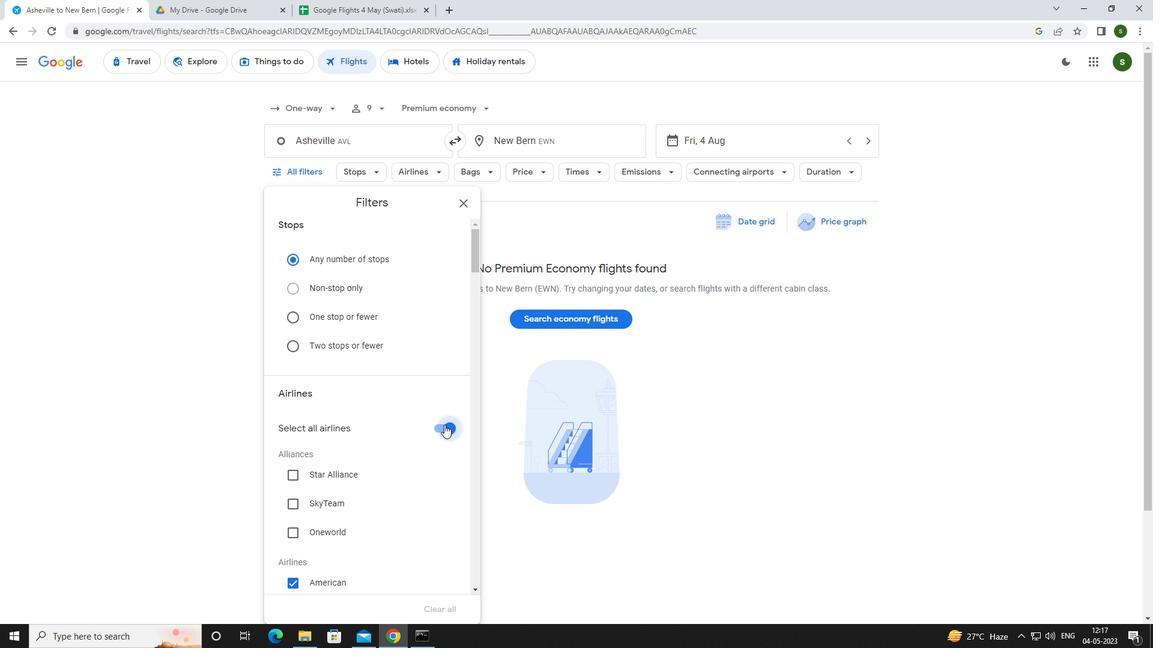 
Action: Mouse scrolled (395, 326) with delta (0, 0)
Screenshot: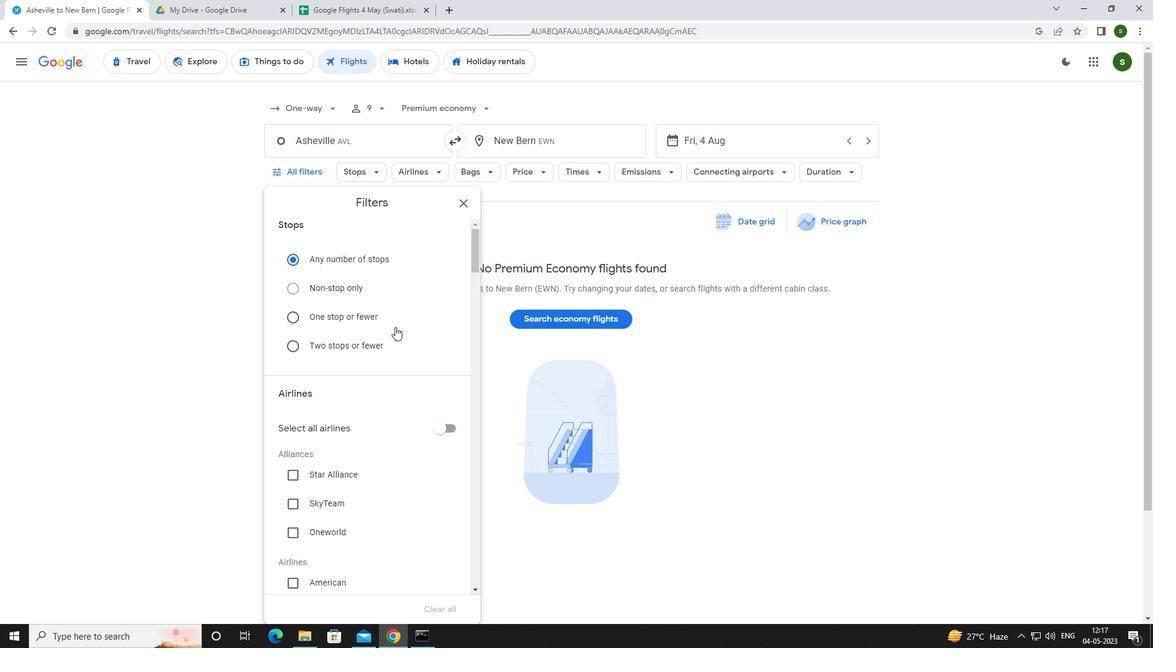 
Action: Mouse scrolled (395, 326) with delta (0, 0)
Screenshot: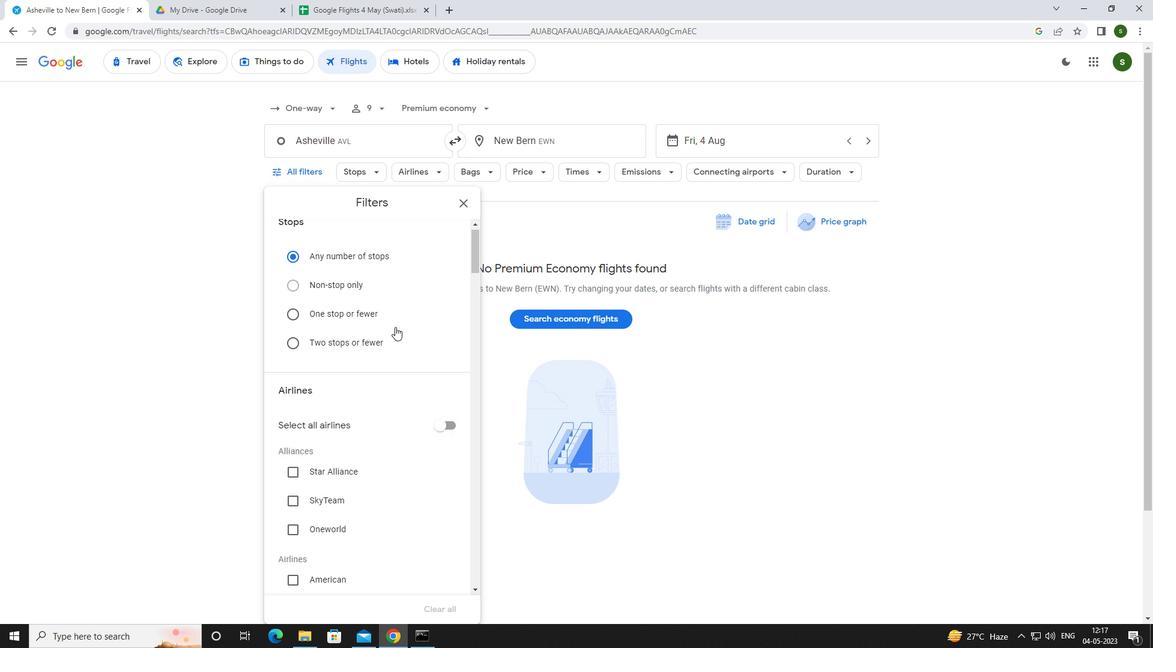 
Action: Mouse scrolled (395, 326) with delta (0, 0)
Screenshot: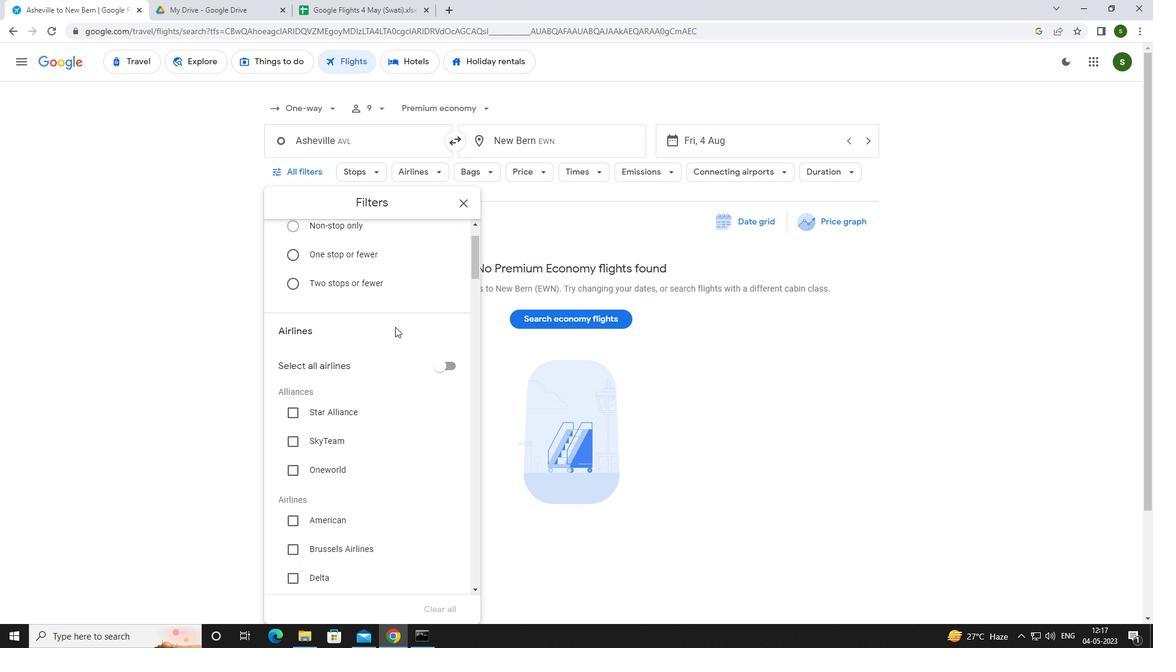 
Action: Mouse scrolled (395, 326) with delta (0, 0)
Screenshot: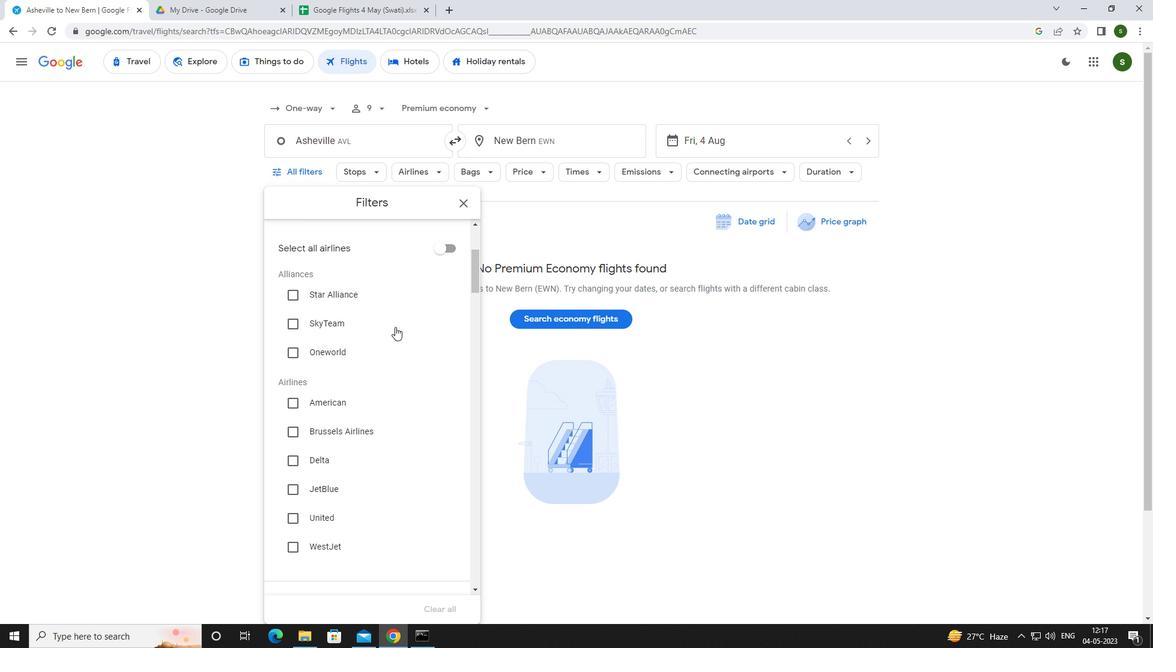 
Action: Mouse scrolled (395, 326) with delta (0, 0)
Screenshot: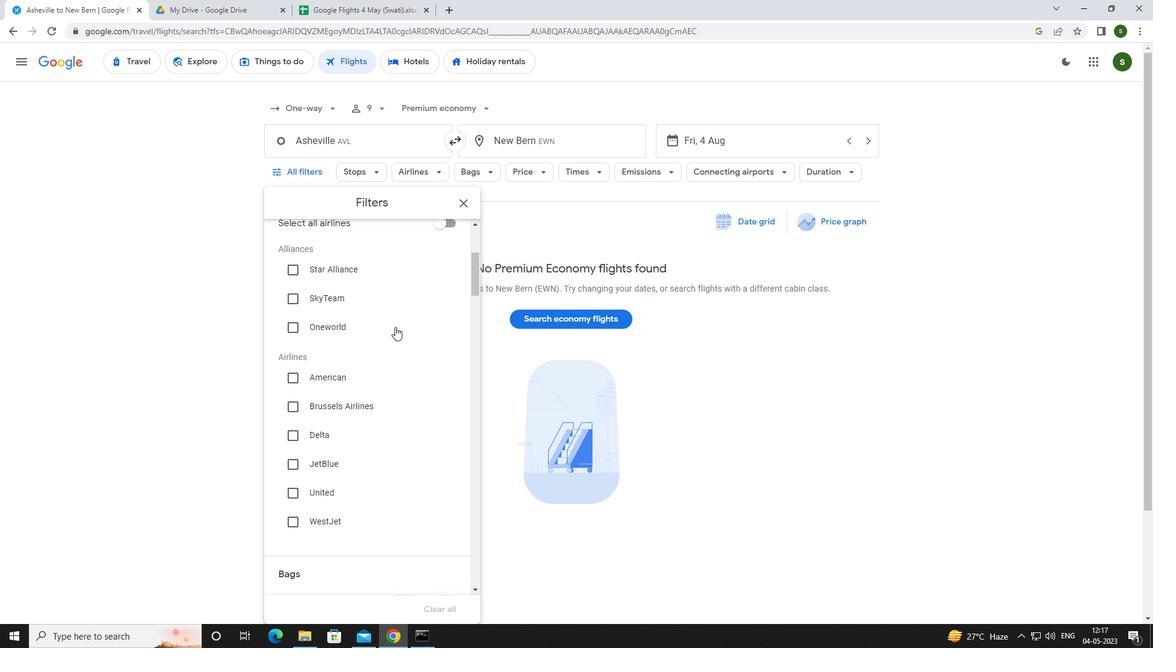 
Action: Mouse scrolled (395, 326) with delta (0, 0)
Screenshot: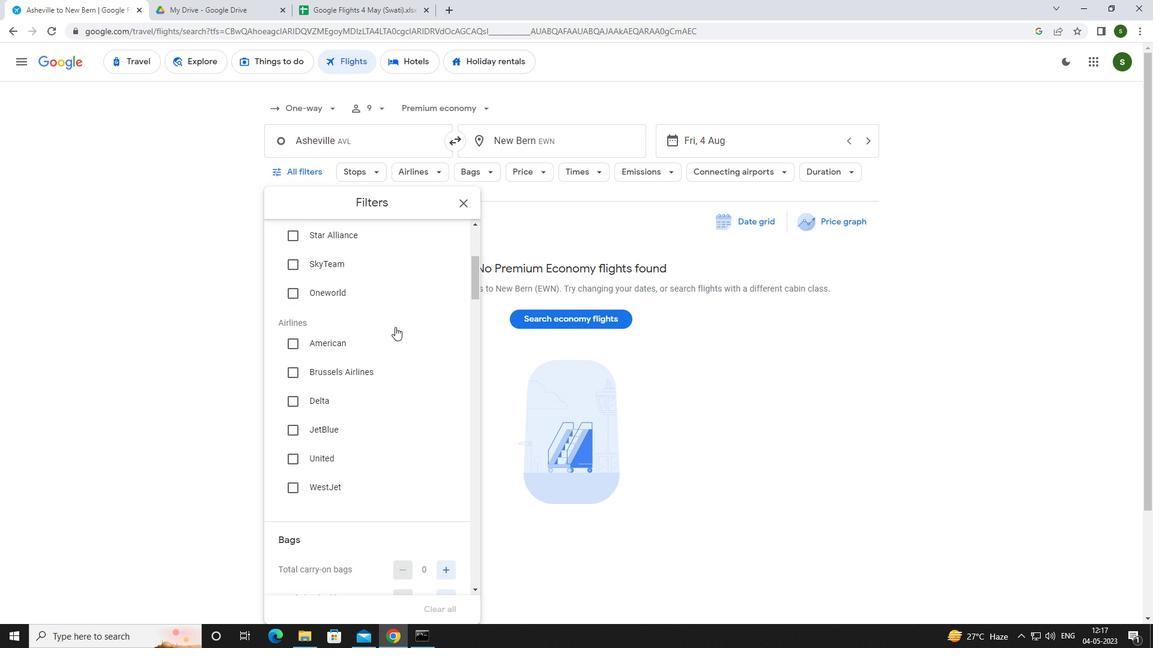 
Action: Mouse scrolled (395, 326) with delta (0, 0)
Screenshot: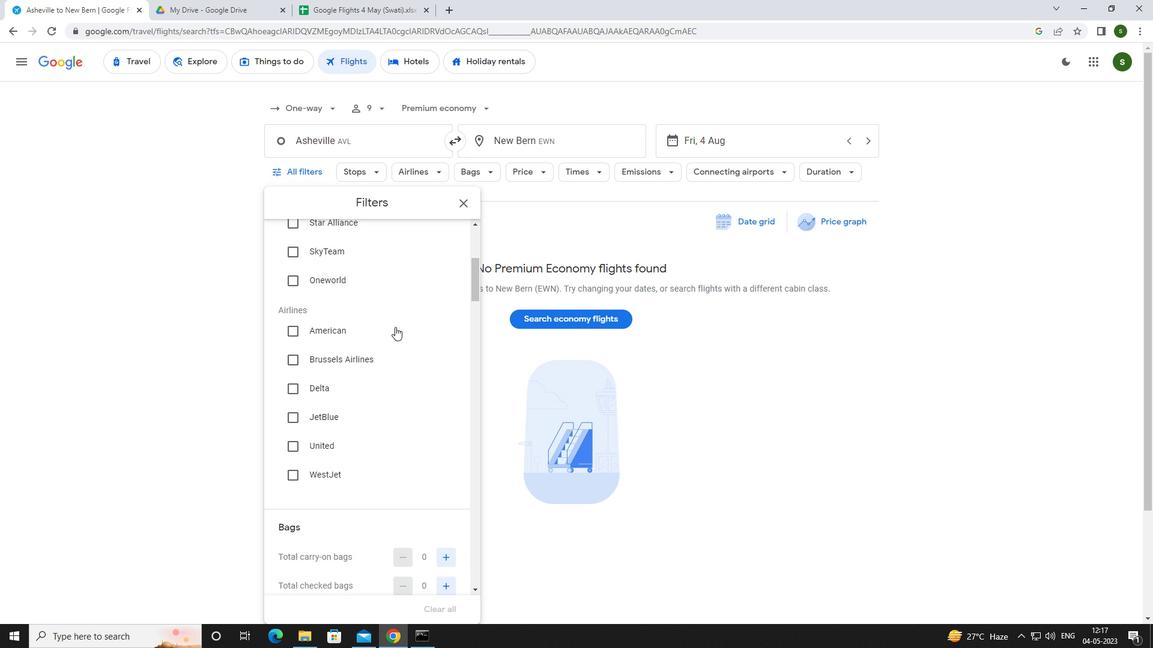 
Action: Mouse moved to (443, 384)
Screenshot: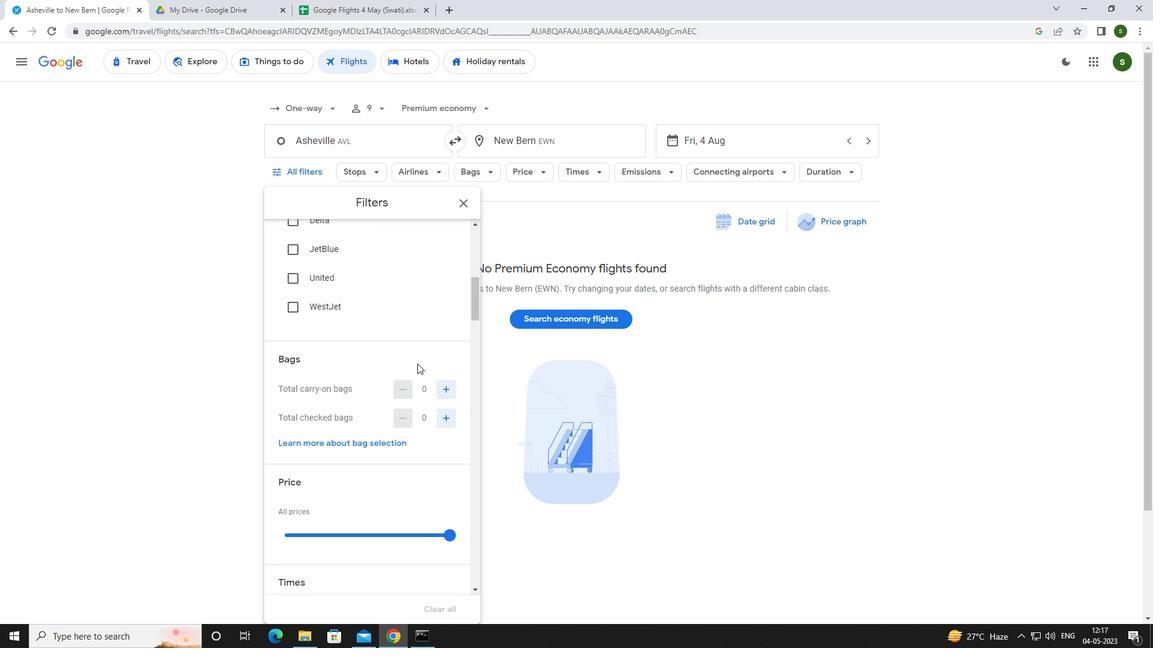
Action: Mouse pressed left at (443, 384)
Screenshot: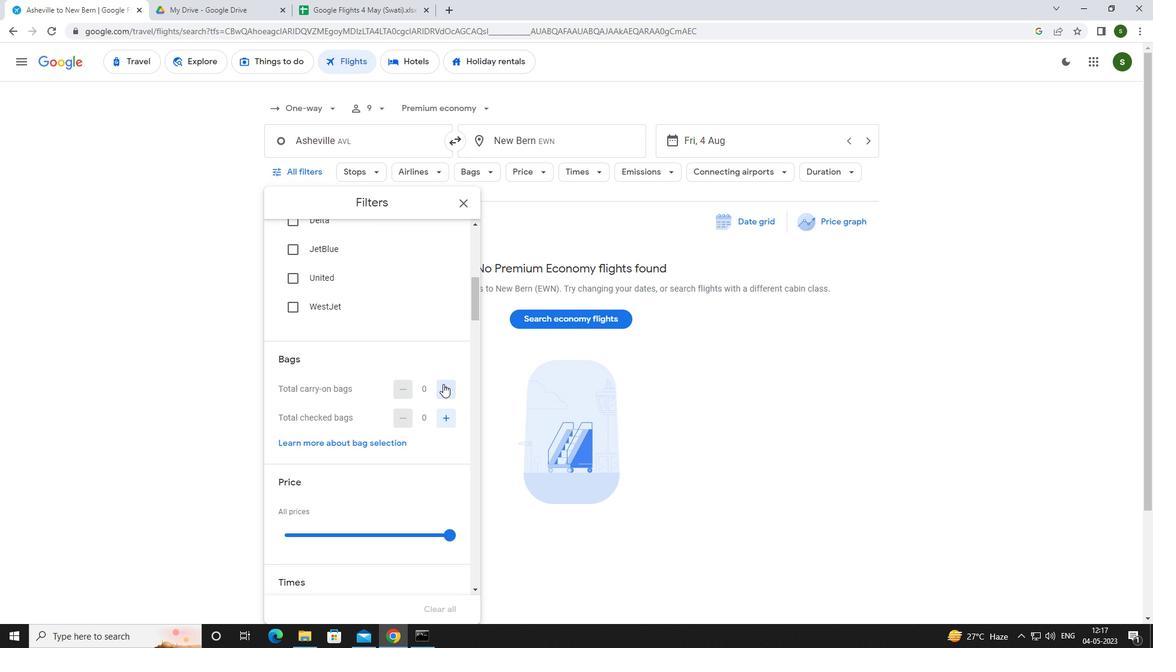 
Action: Mouse scrolled (443, 383) with delta (0, 0)
Screenshot: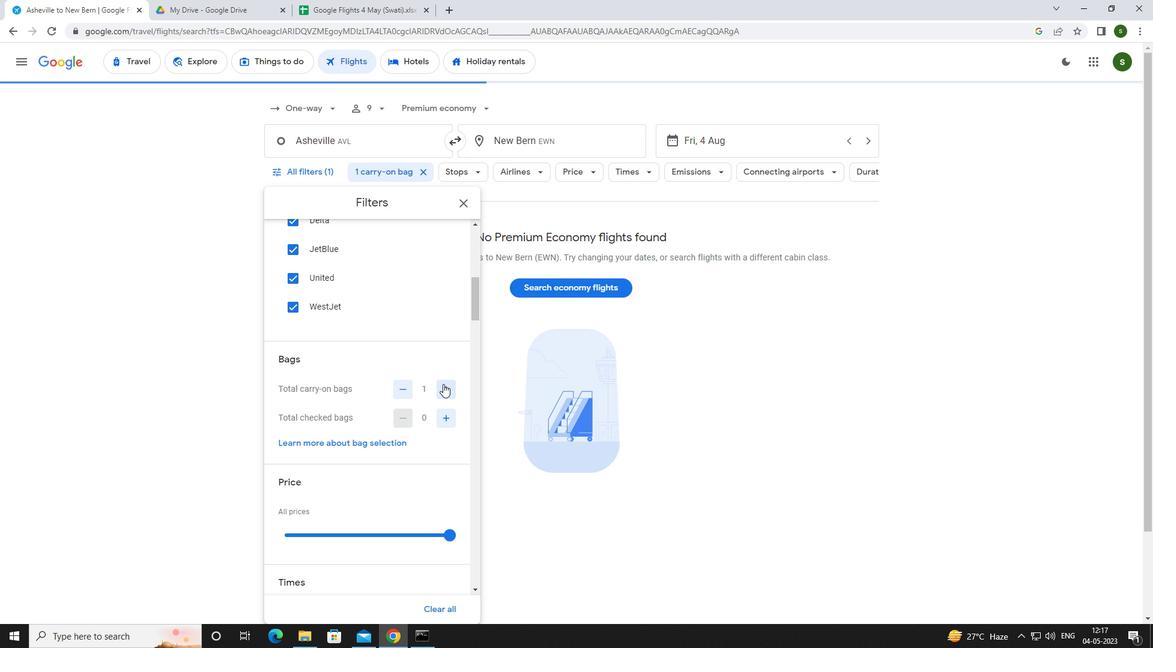 
Action: Mouse scrolled (443, 383) with delta (0, 0)
Screenshot: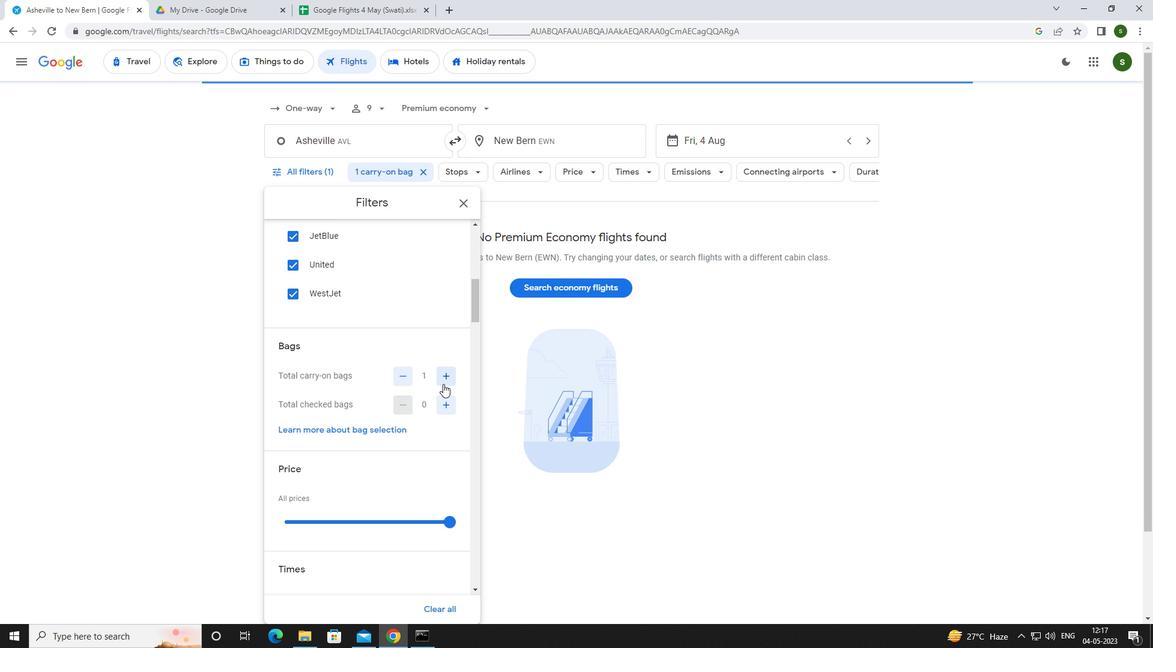 
Action: Mouse scrolled (443, 383) with delta (0, 0)
Screenshot: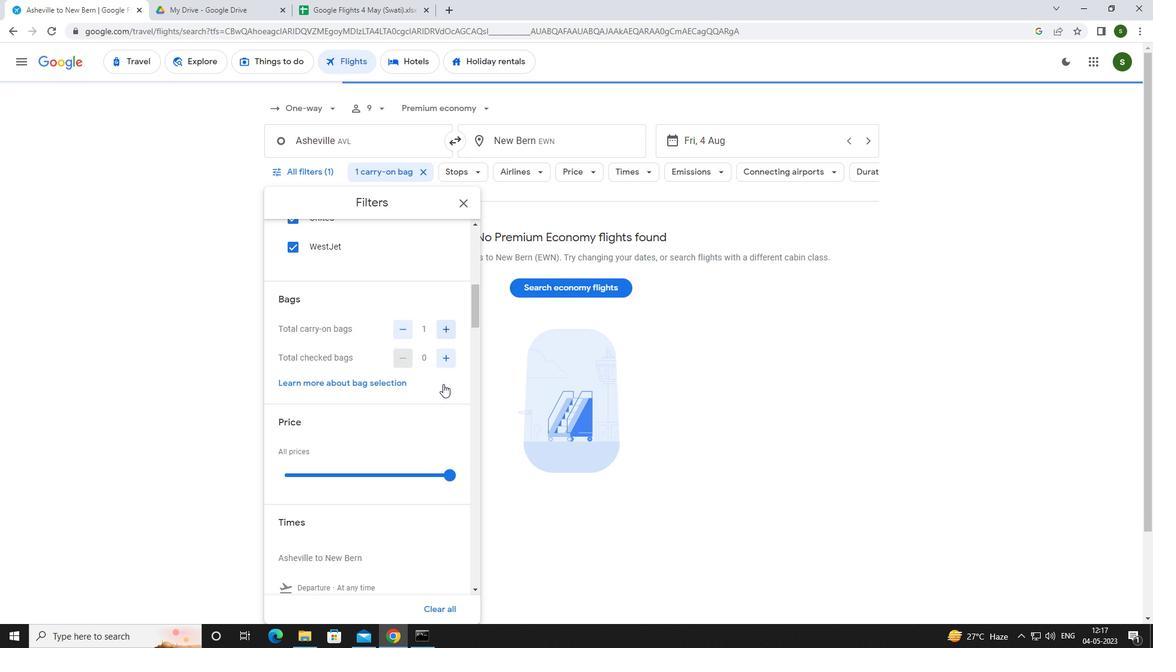 
Action: Mouse moved to (449, 352)
Screenshot: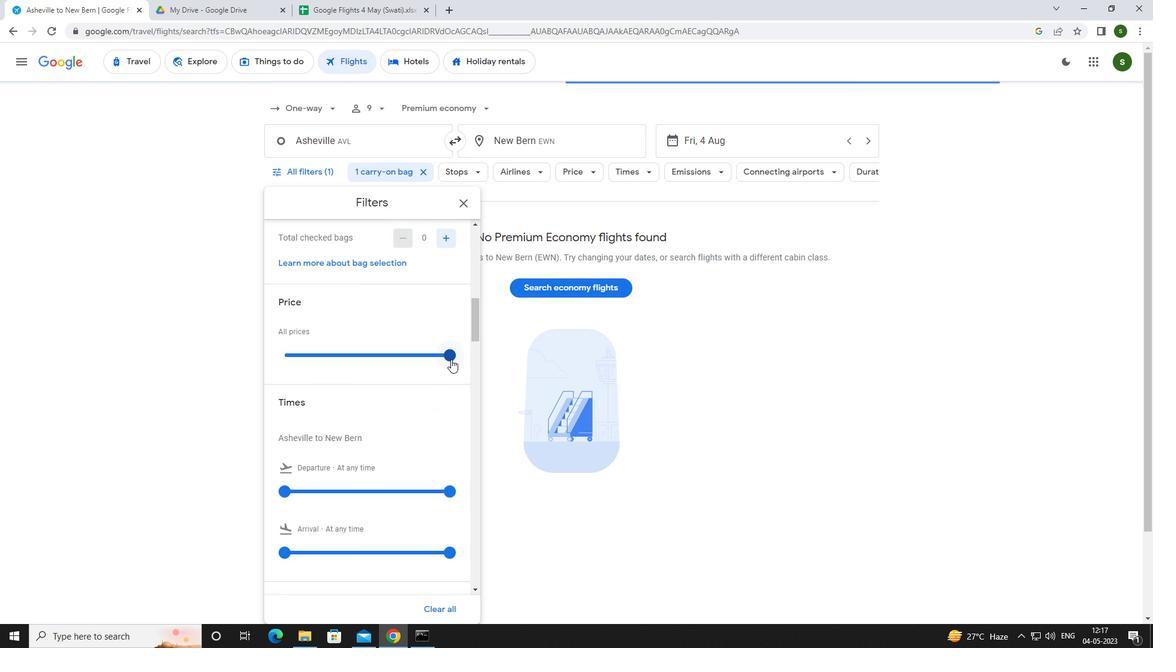 
Action: Mouse pressed left at (449, 352)
Screenshot: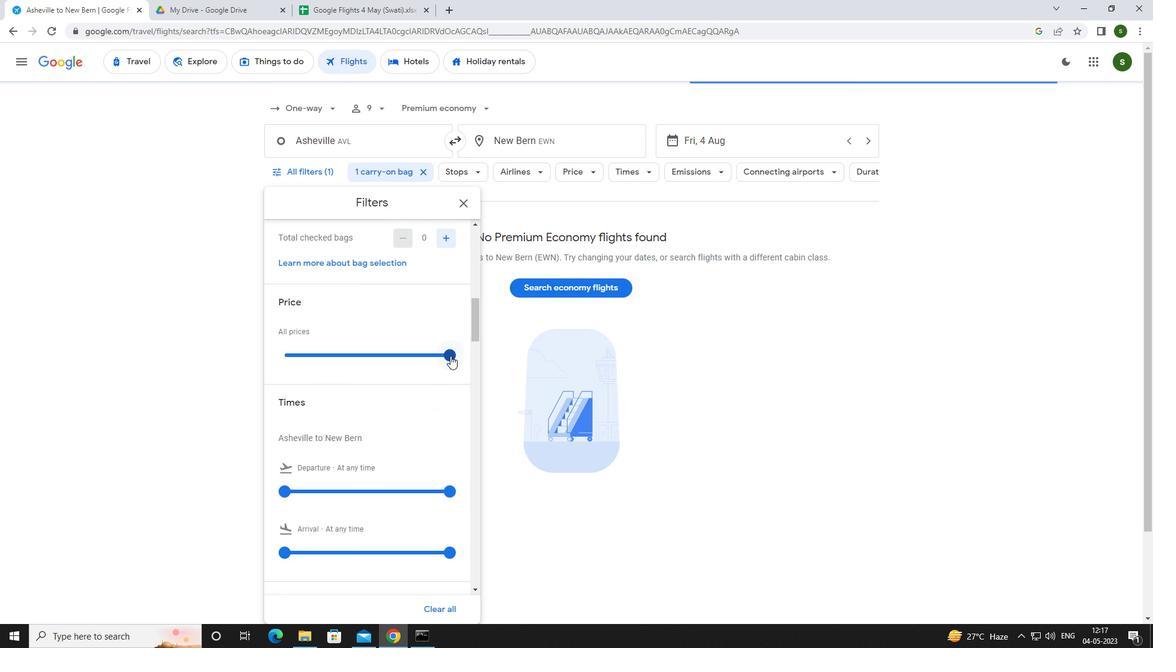 
Action: Mouse moved to (449, 352)
Screenshot: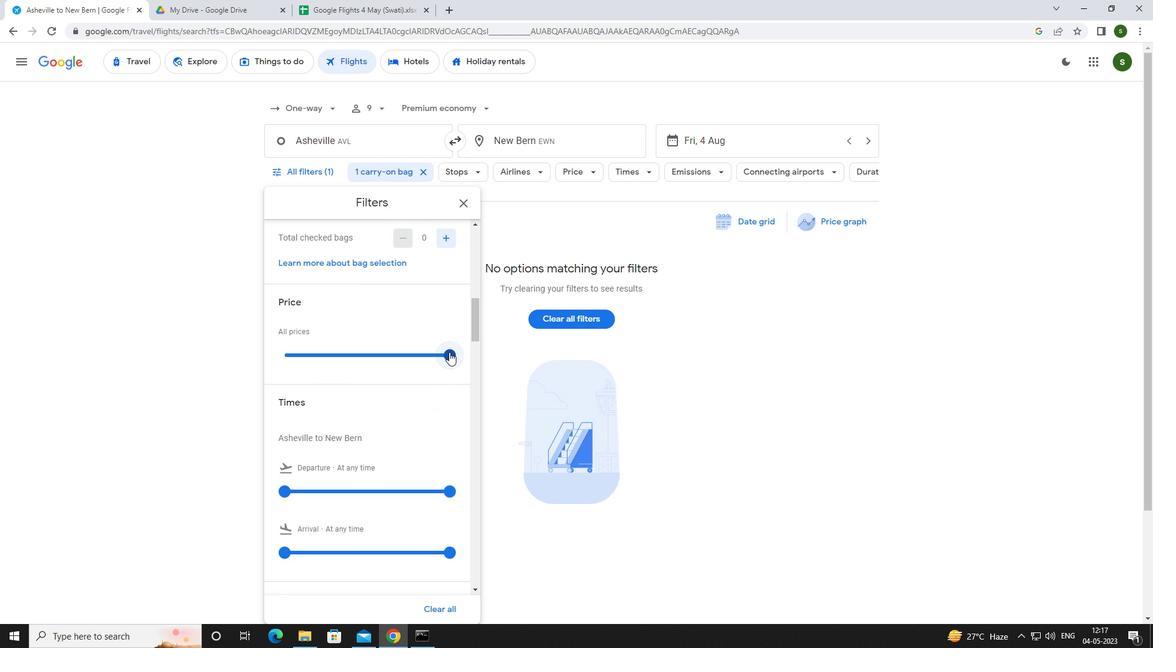 
Action: Mouse scrolled (449, 351) with delta (0, 0)
Screenshot: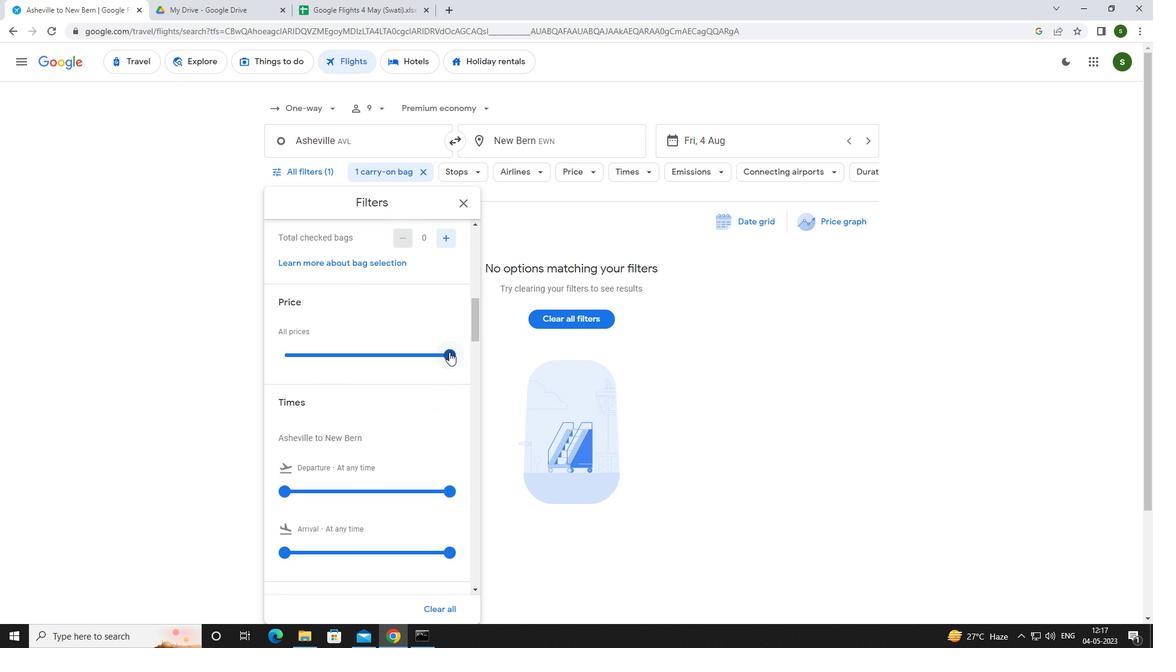 
Action: Mouse moved to (286, 433)
Screenshot: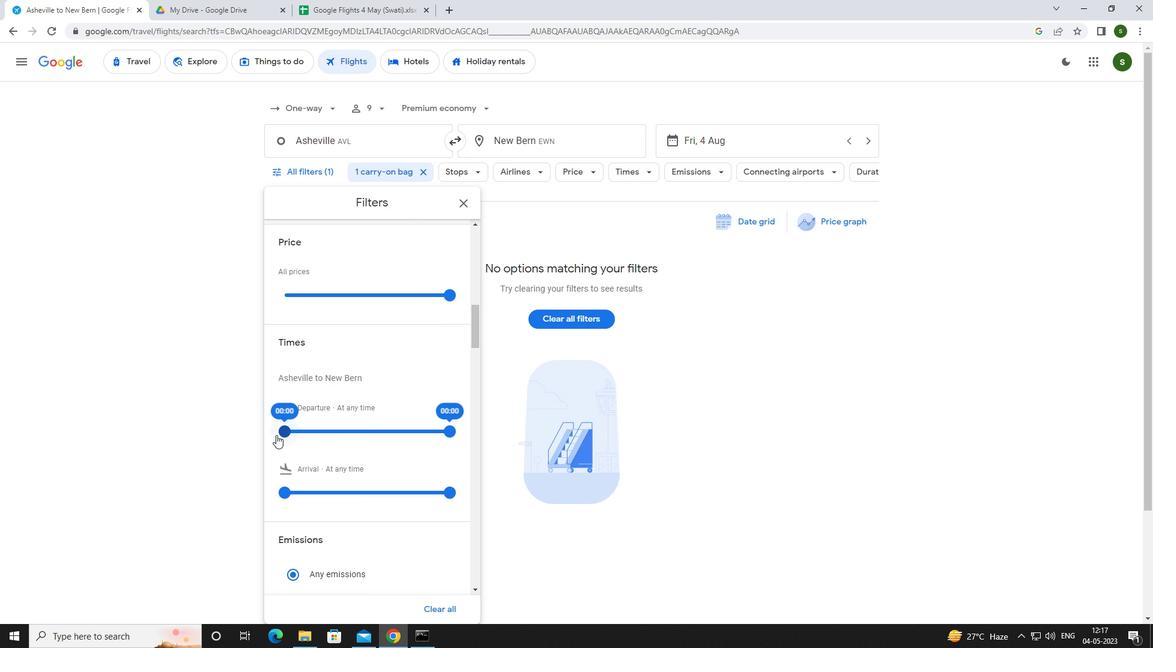 
Action: Mouse pressed left at (286, 433)
Screenshot: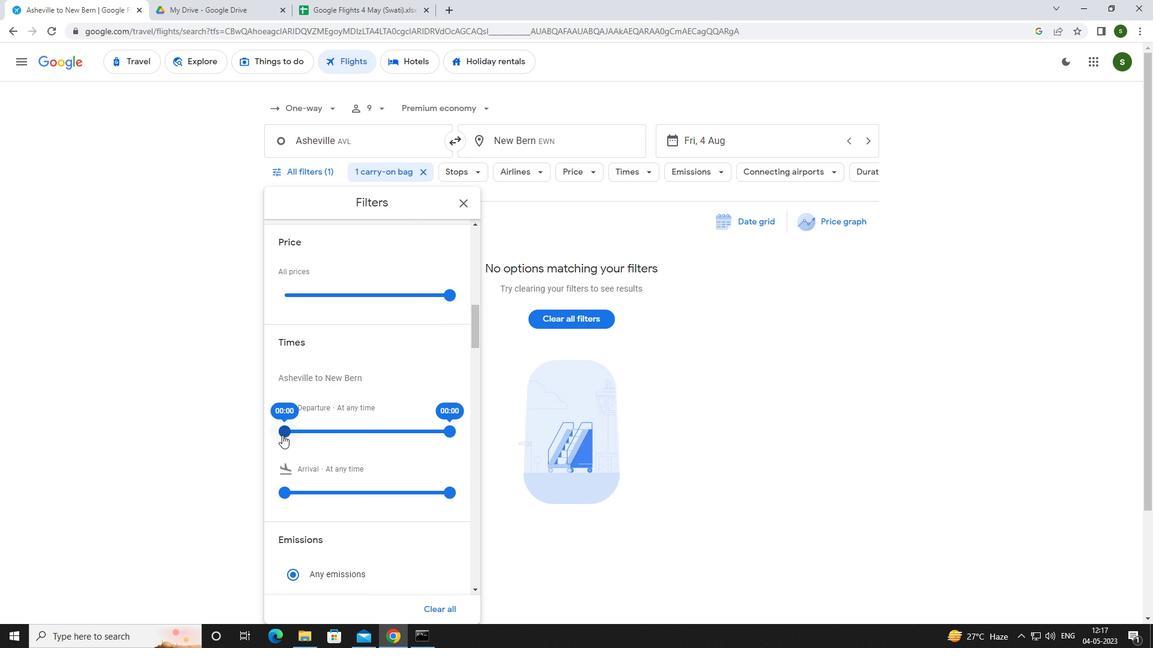 
Action: Mouse moved to (730, 460)
Screenshot: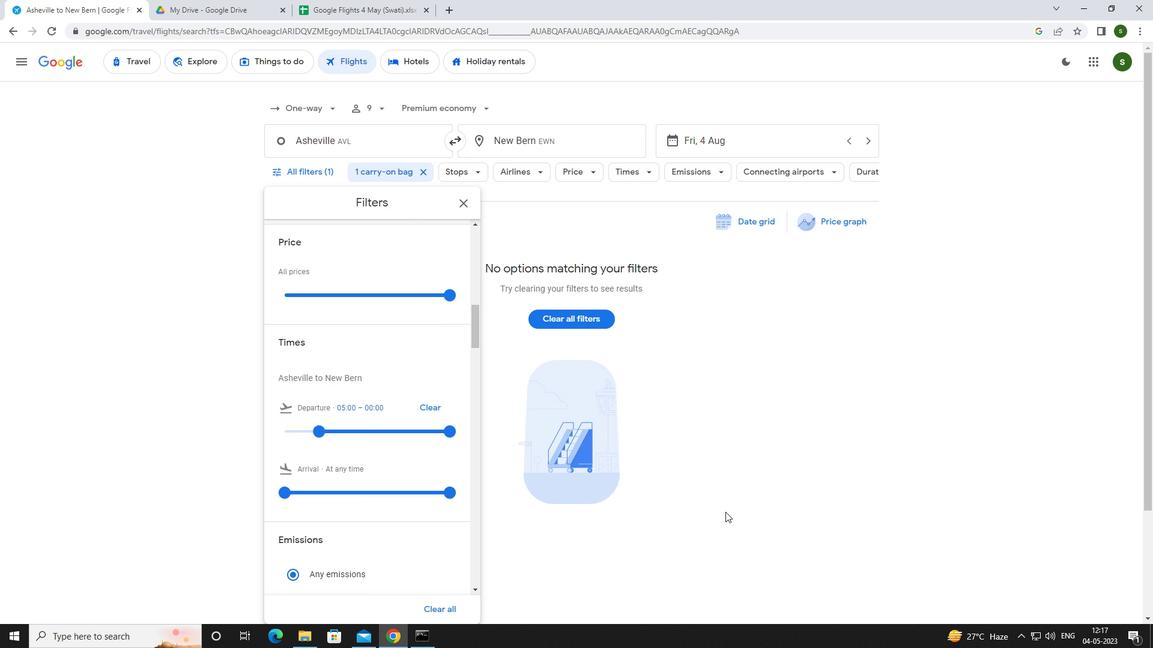 
Action: Mouse pressed left at (730, 460)
Screenshot: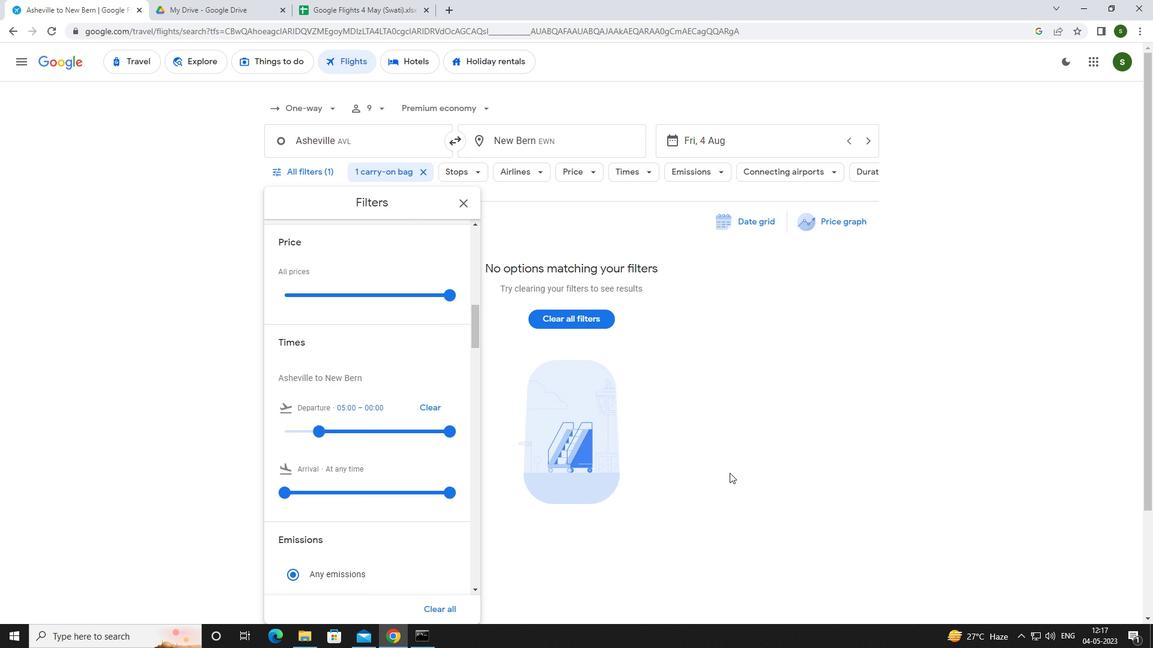 
